 Task: Create a due date automation trigger when advanced on, on the monday before a card is due add dates starting in 1 working days at 11:00 AM.
Action: Mouse moved to (1252, 103)
Screenshot: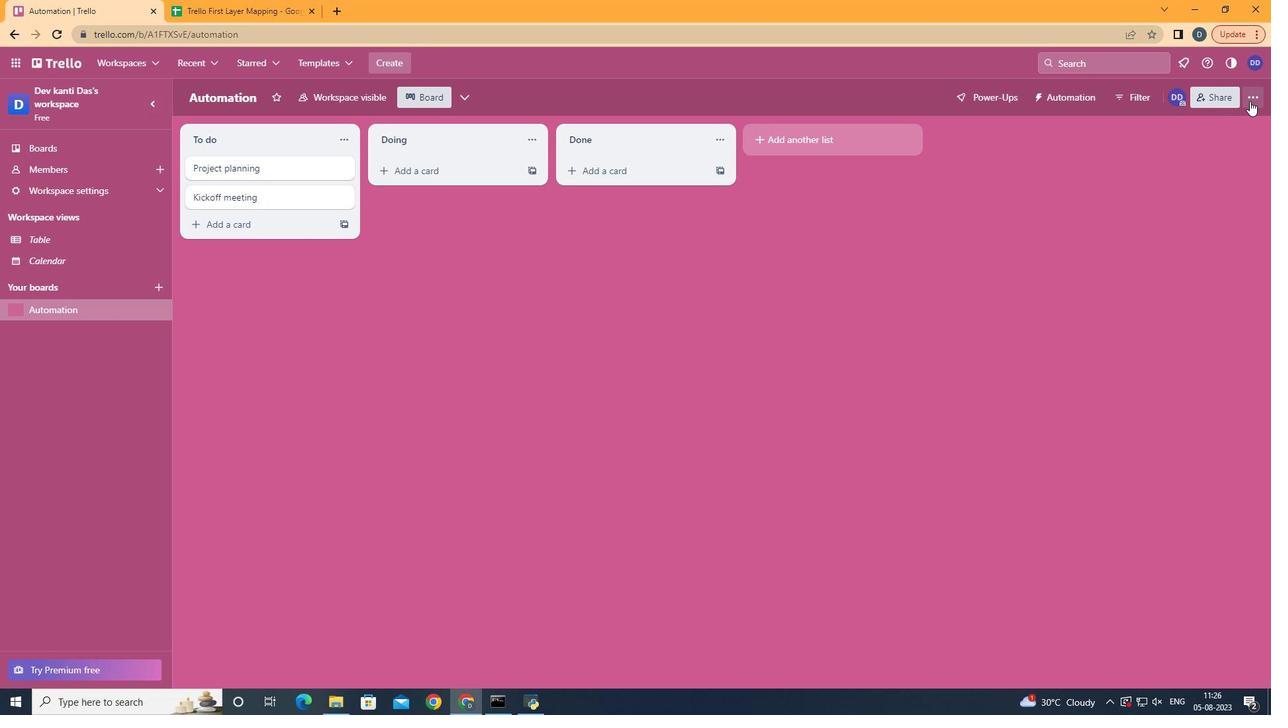 
Action: Mouse pressed left at (1252, 103)
Screenshot: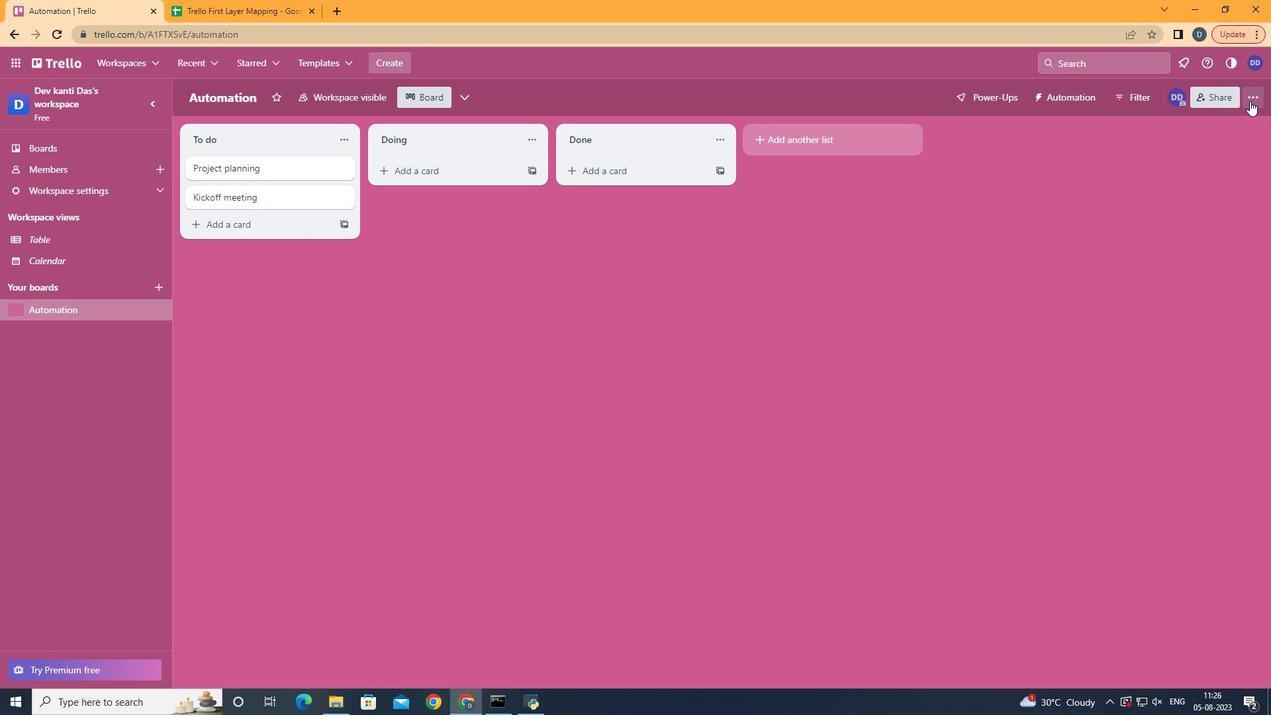 
Action: Mouse moved to (1124, 274)
Screenshot: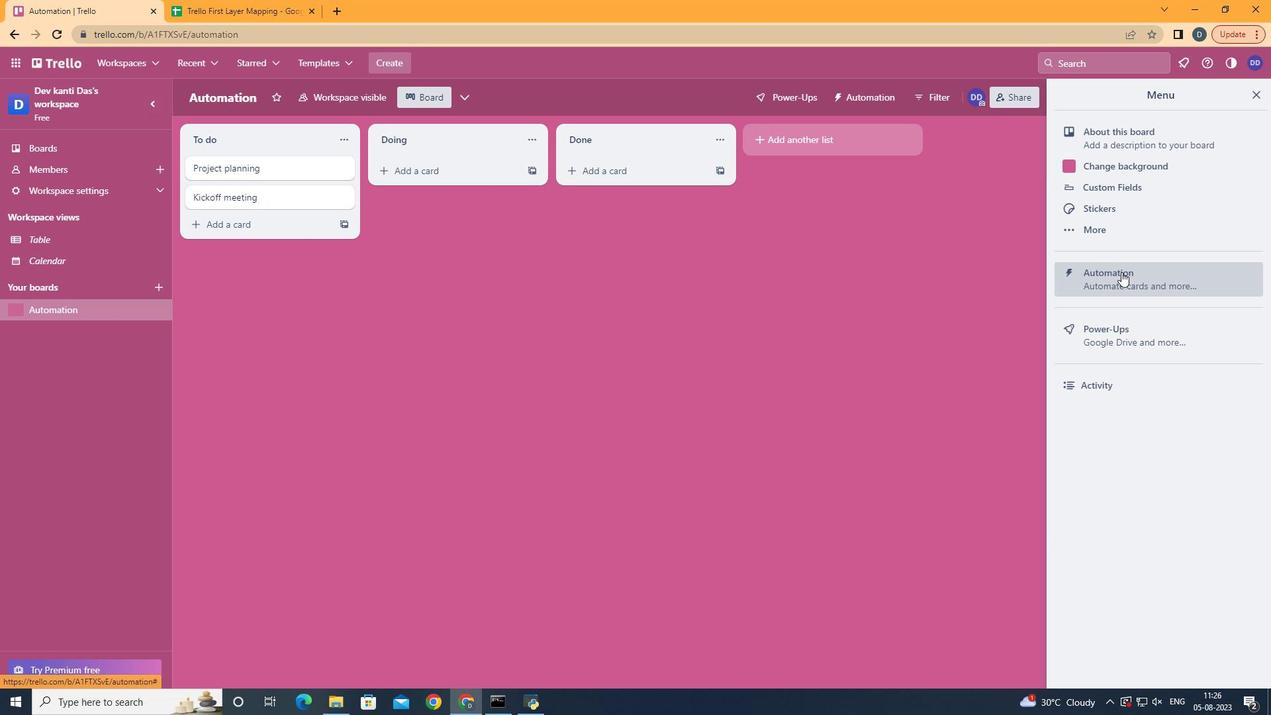 
Action: Mouse pressed left at (1124, 274)
Screenshot: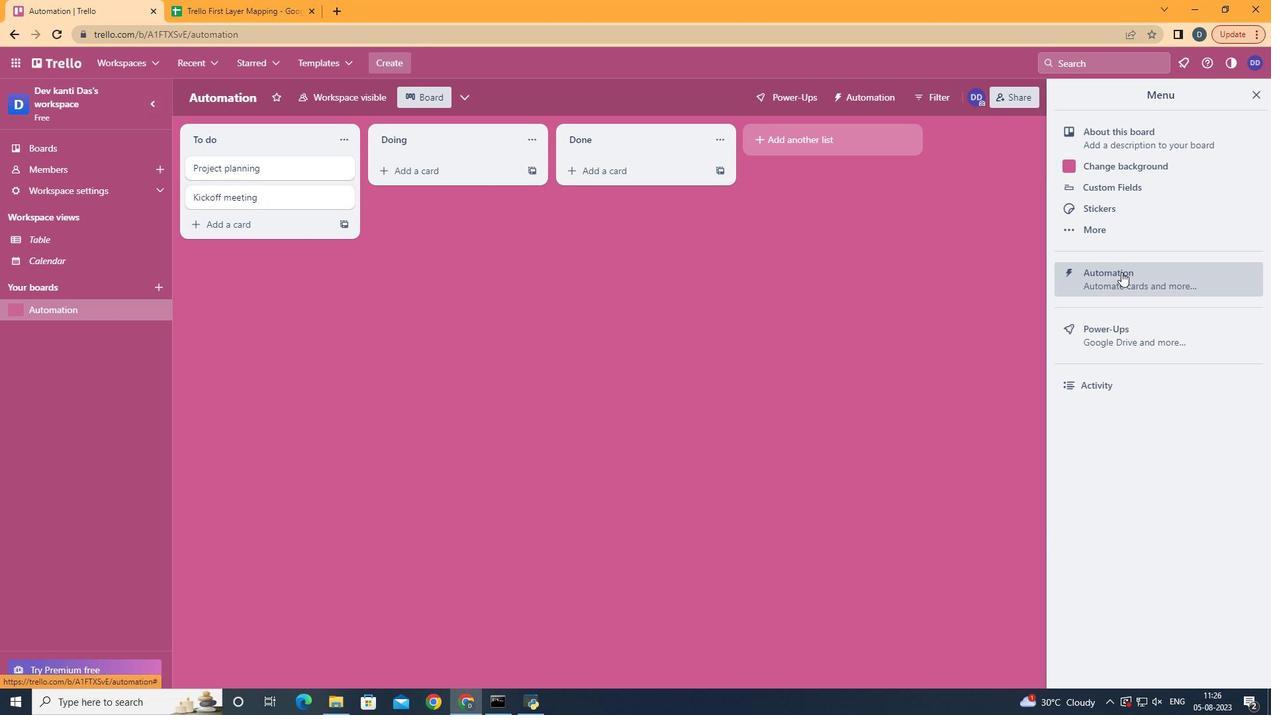 
Action: Mouse moved to (253, 260)
Screenshot: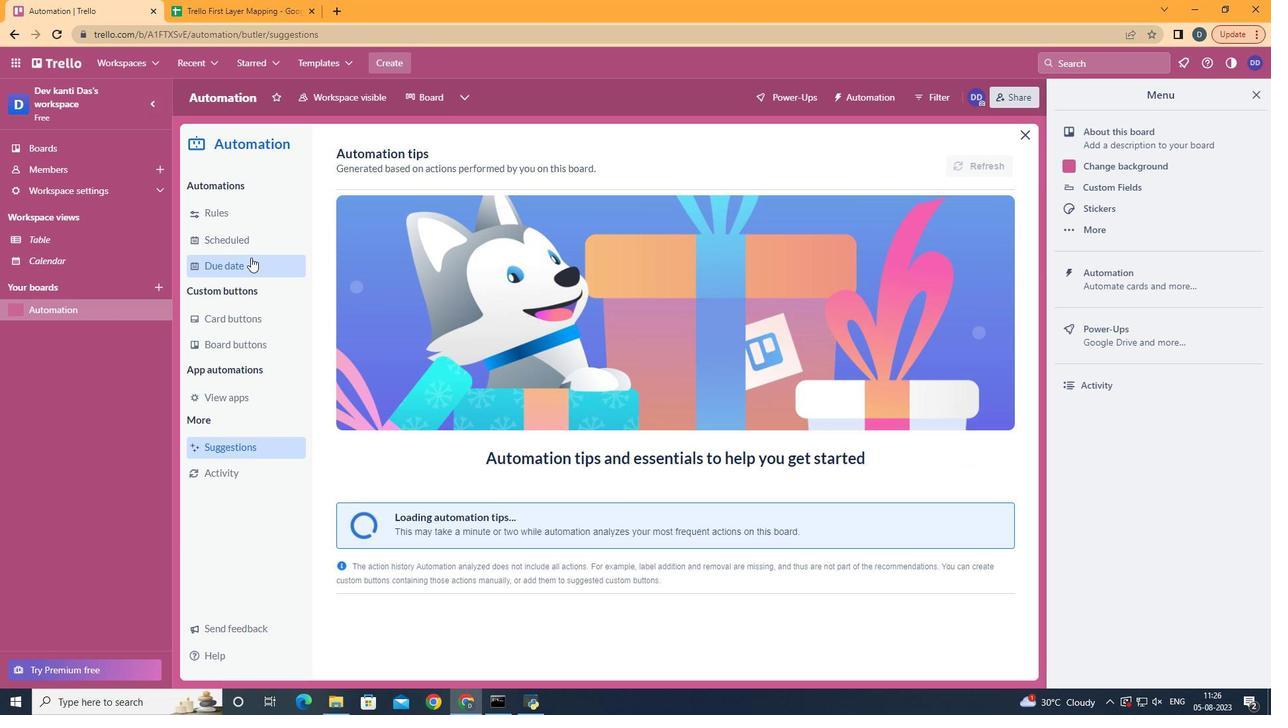 
Action: Mouse pressed left at (253, 260)
Screenshot: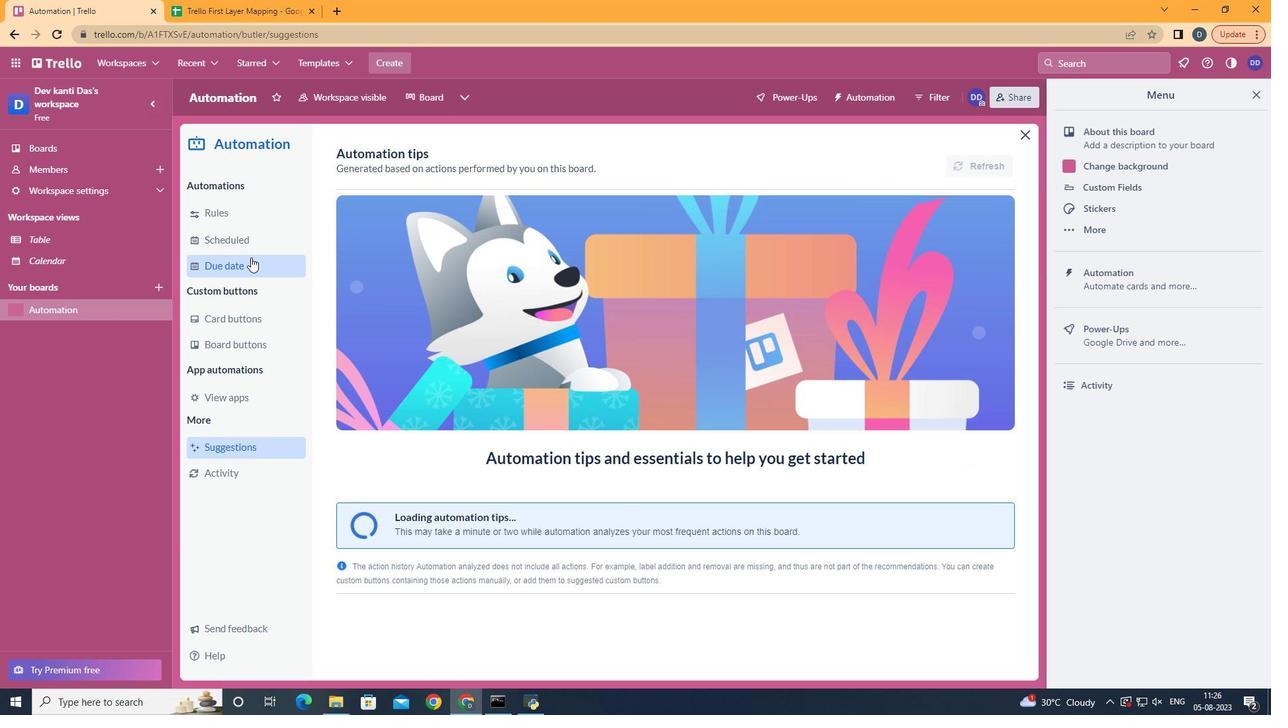 
Action: Mouse moved to (954, 154)
Screenshot: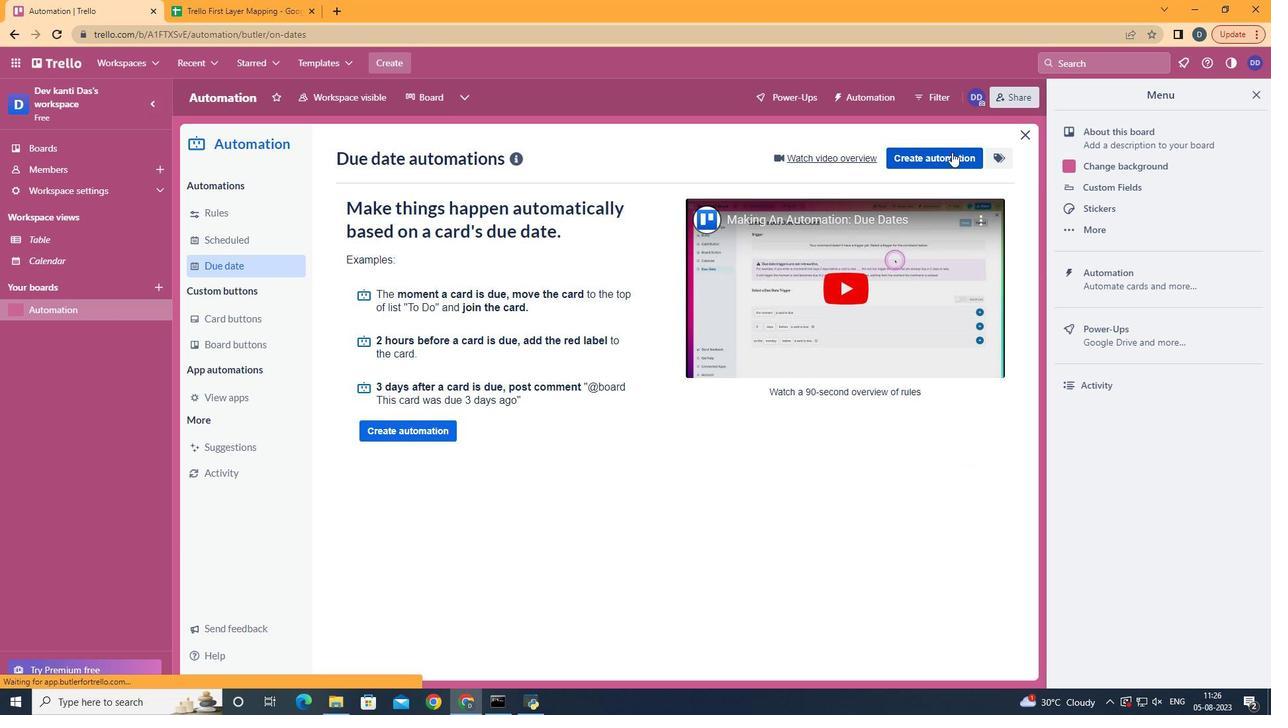 
Action: Mouse pressed left at (954, 154)
Screenshot: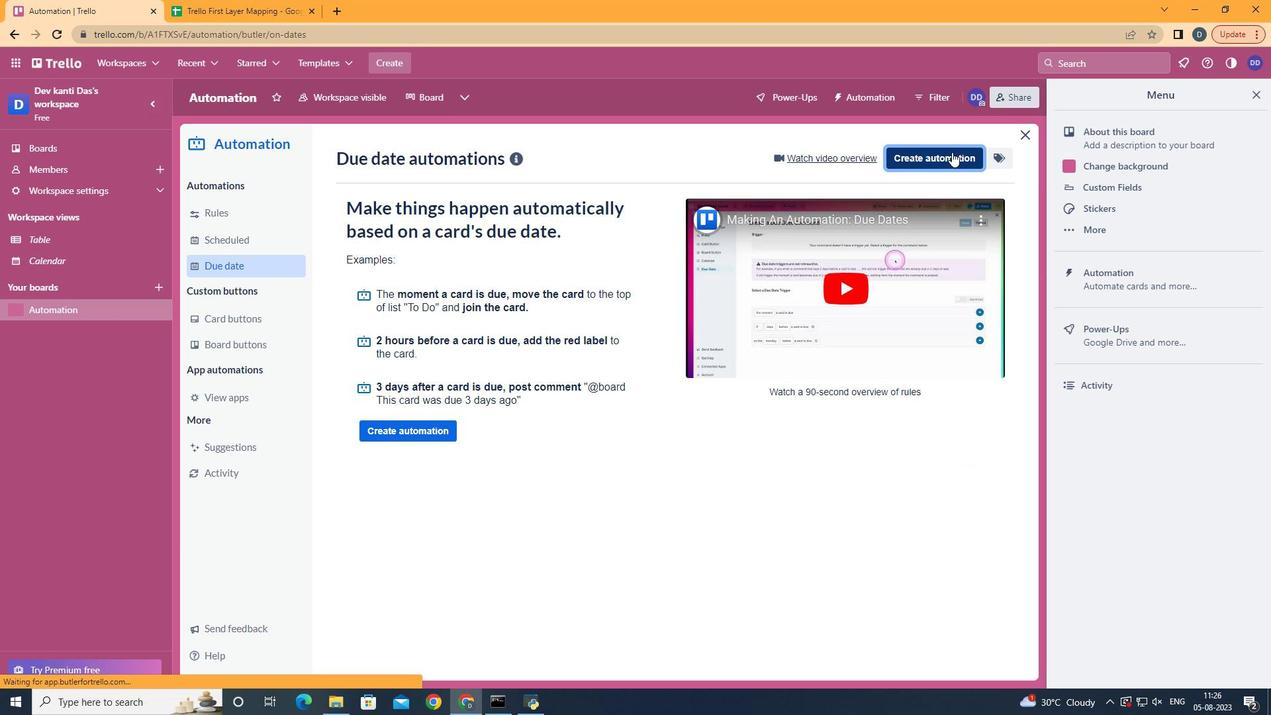 
Action: Mouse moved to (658, 287)
Screenshot: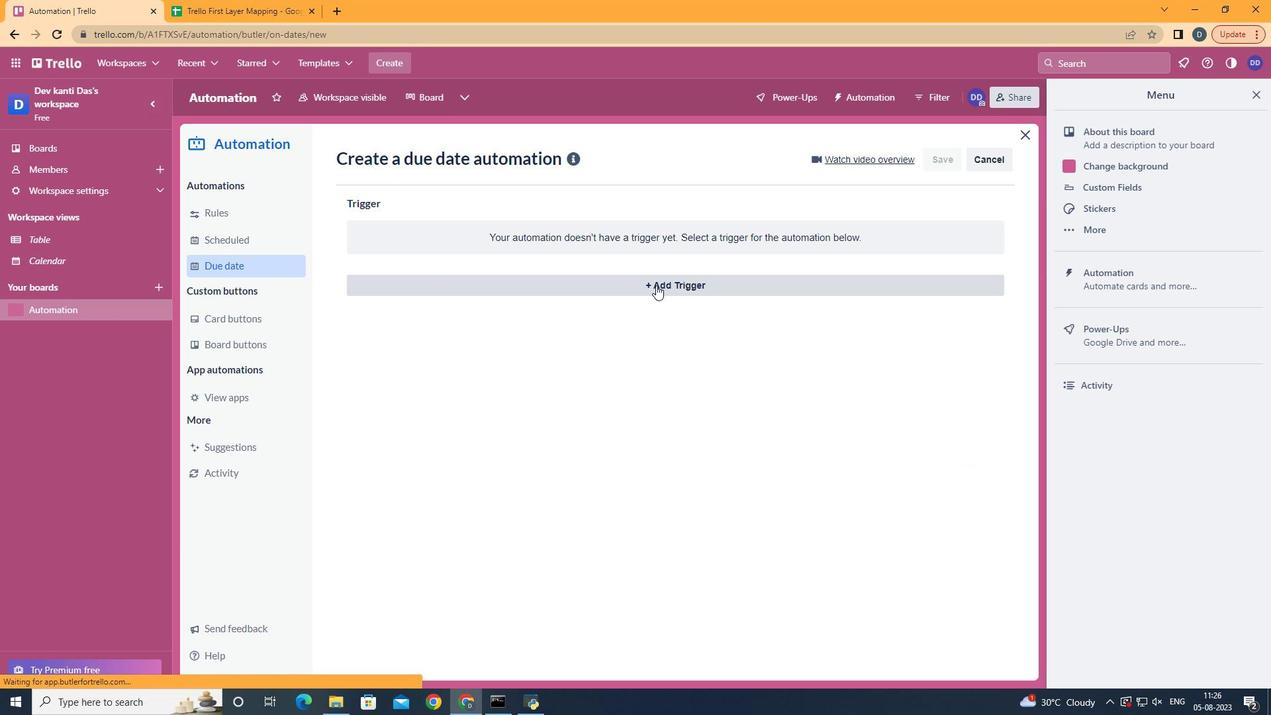 
Action: Mouse pressed left at (658, 287)
Screenshot: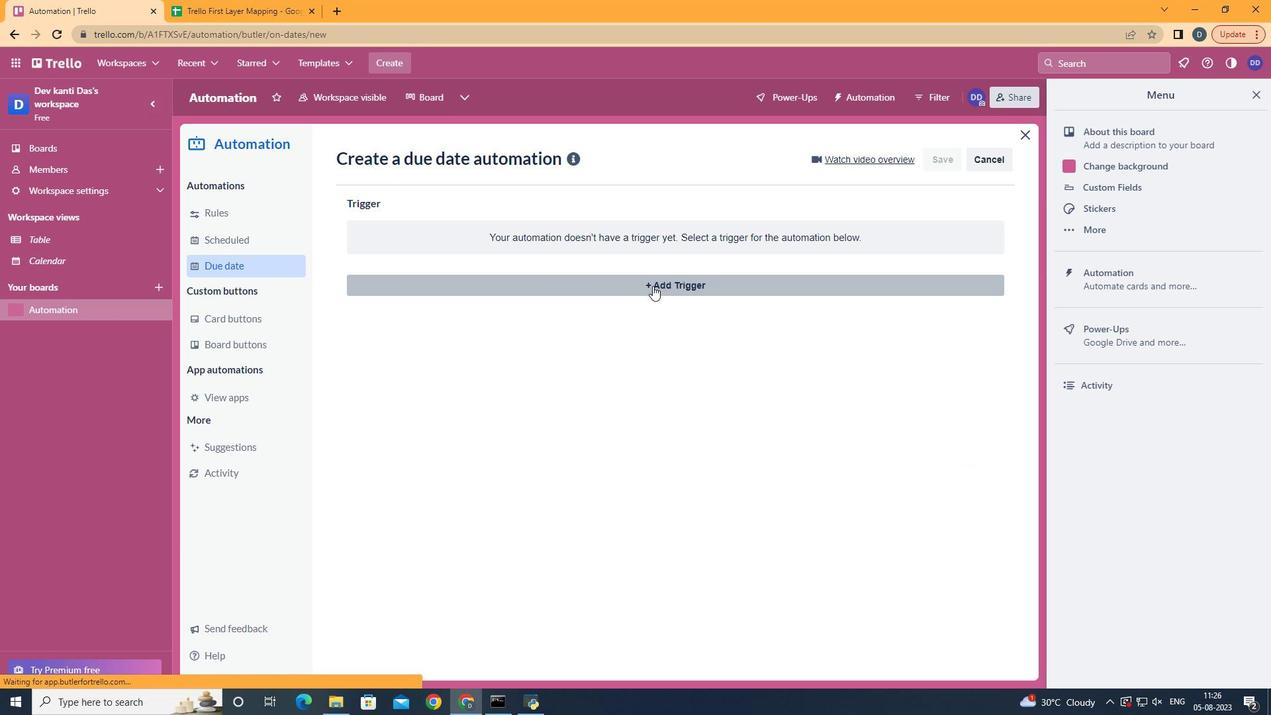 
Action: Mouse moved to (435, 345)
Screenshot: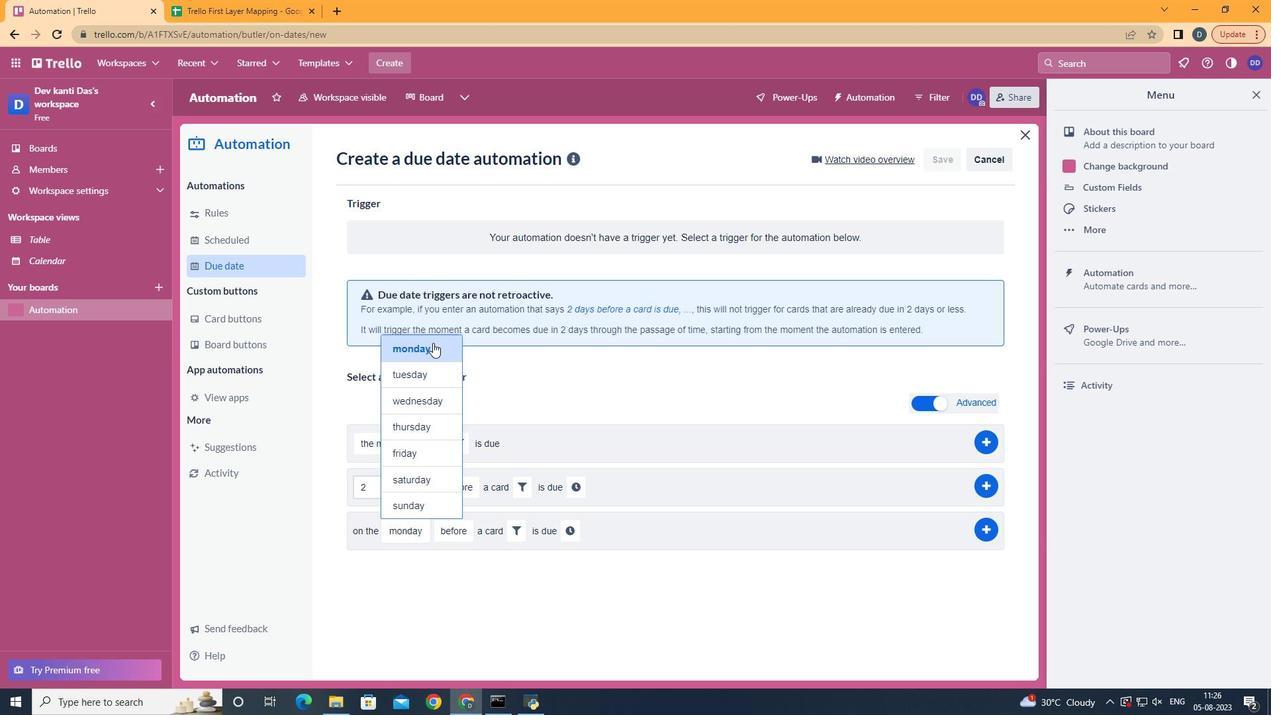 
Action: Mouse pressed left at (435, 345)
Screenshot: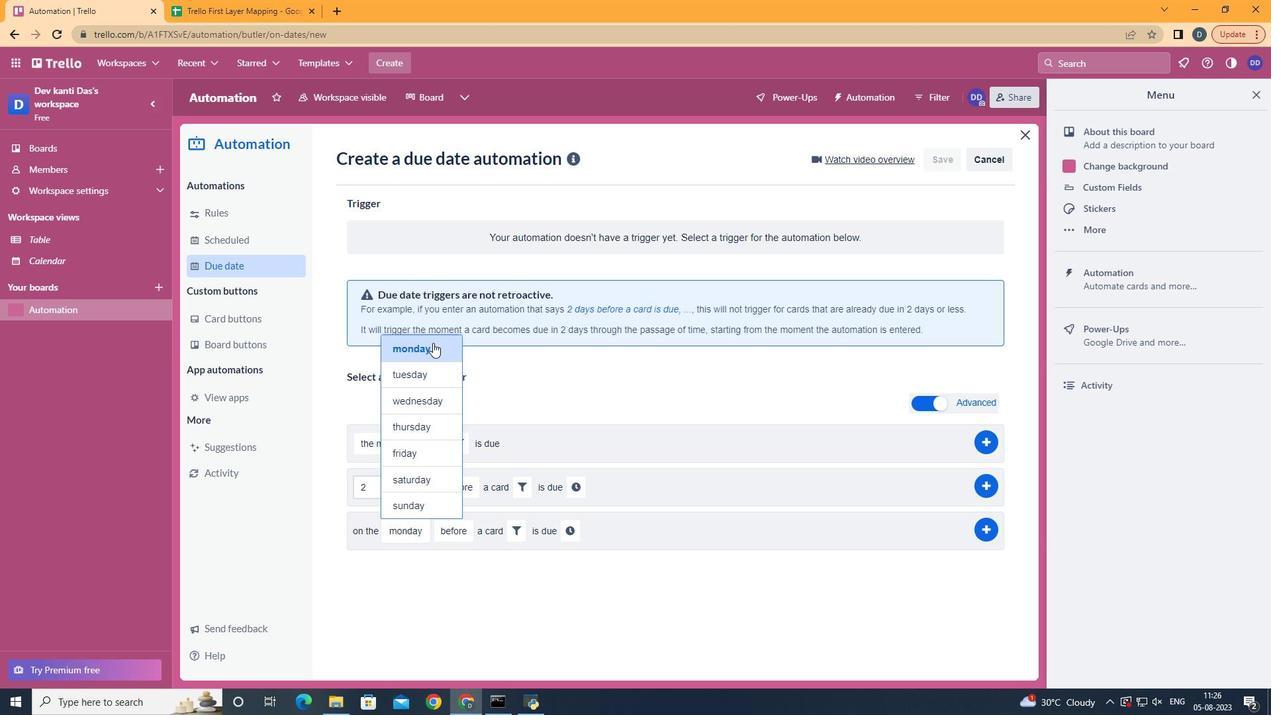 
Action: Mouse moved to (519, 538)
Screenshot: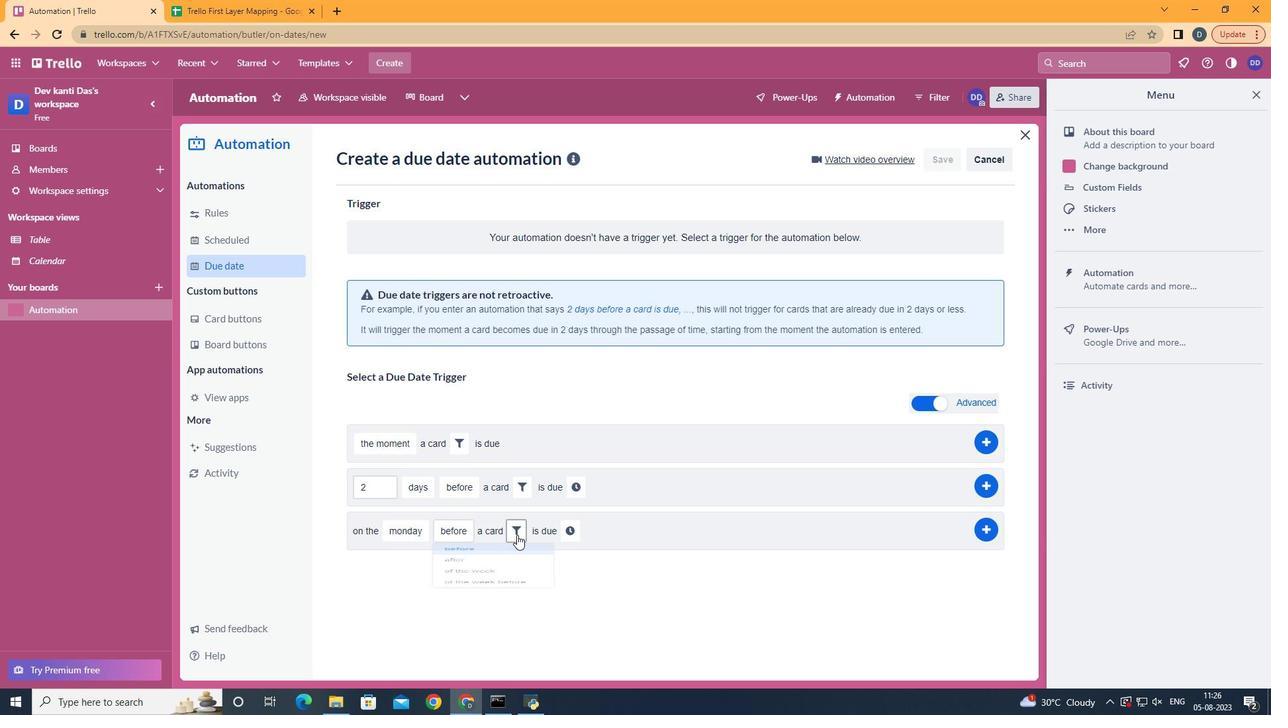 
Action: Mouse pressed left at (466, 556)
Screenshot: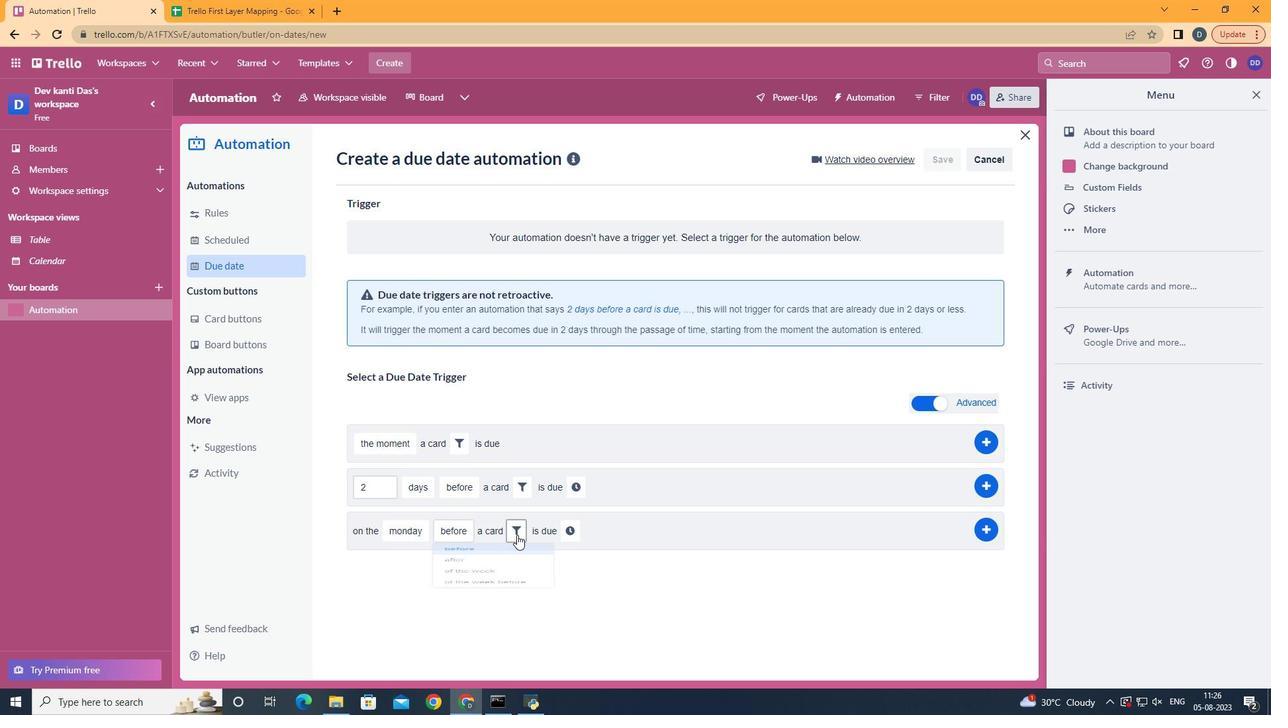 
Action: Mouse moved to (519, 537)
Screenshot: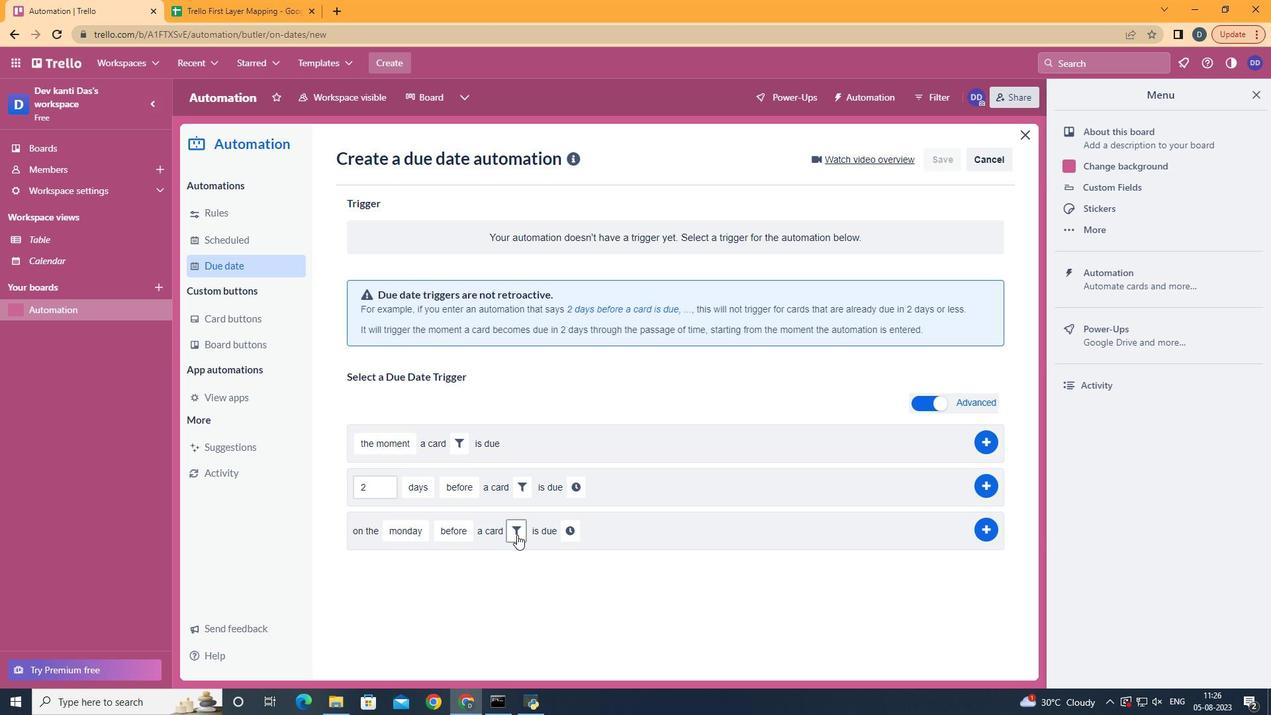 
Action: Mouse pressed left at (519, 537)
Screenshot: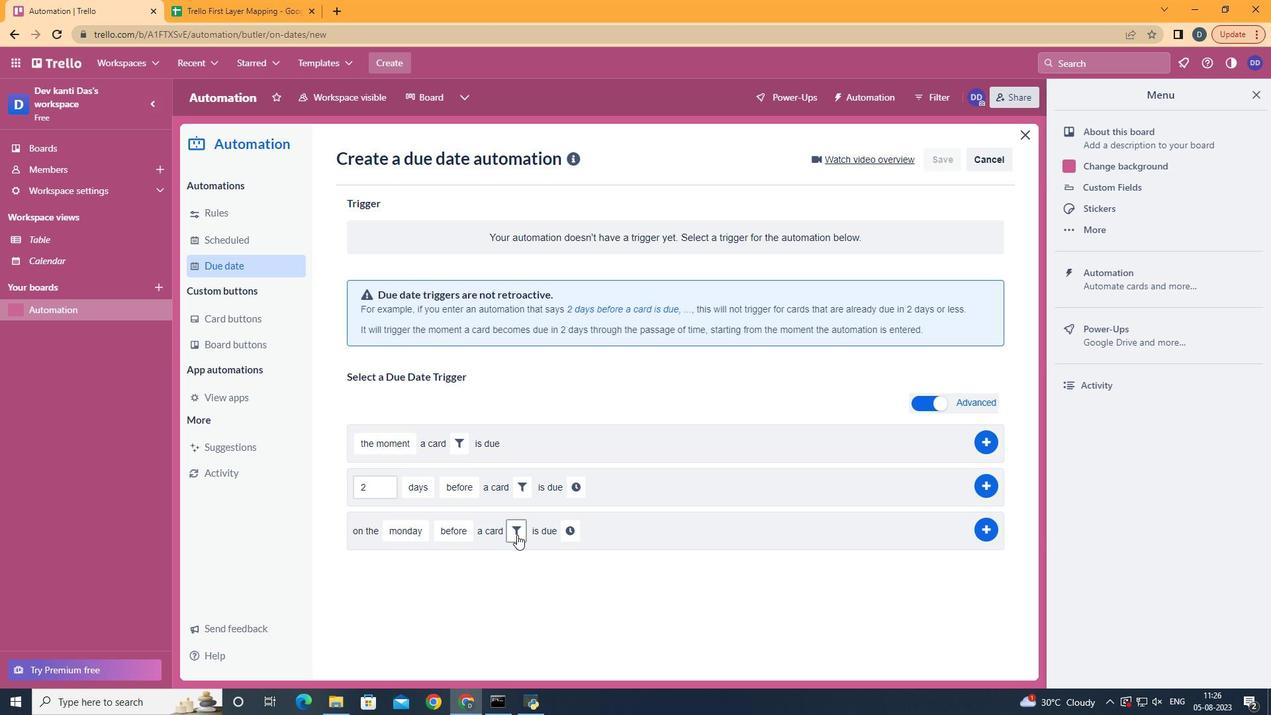 
Action: Mouse moved to (598, 572)
Screenshot: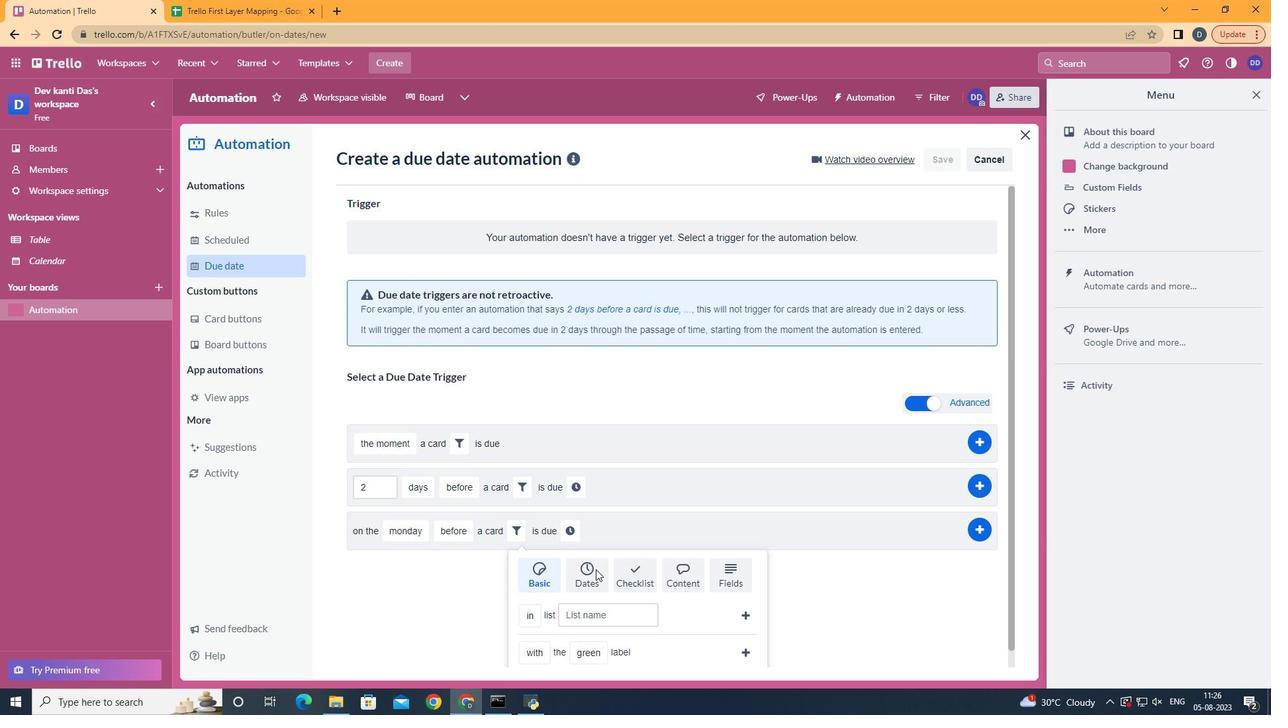 
Action: Mouse pressed left at (598, 572)
Screenshot: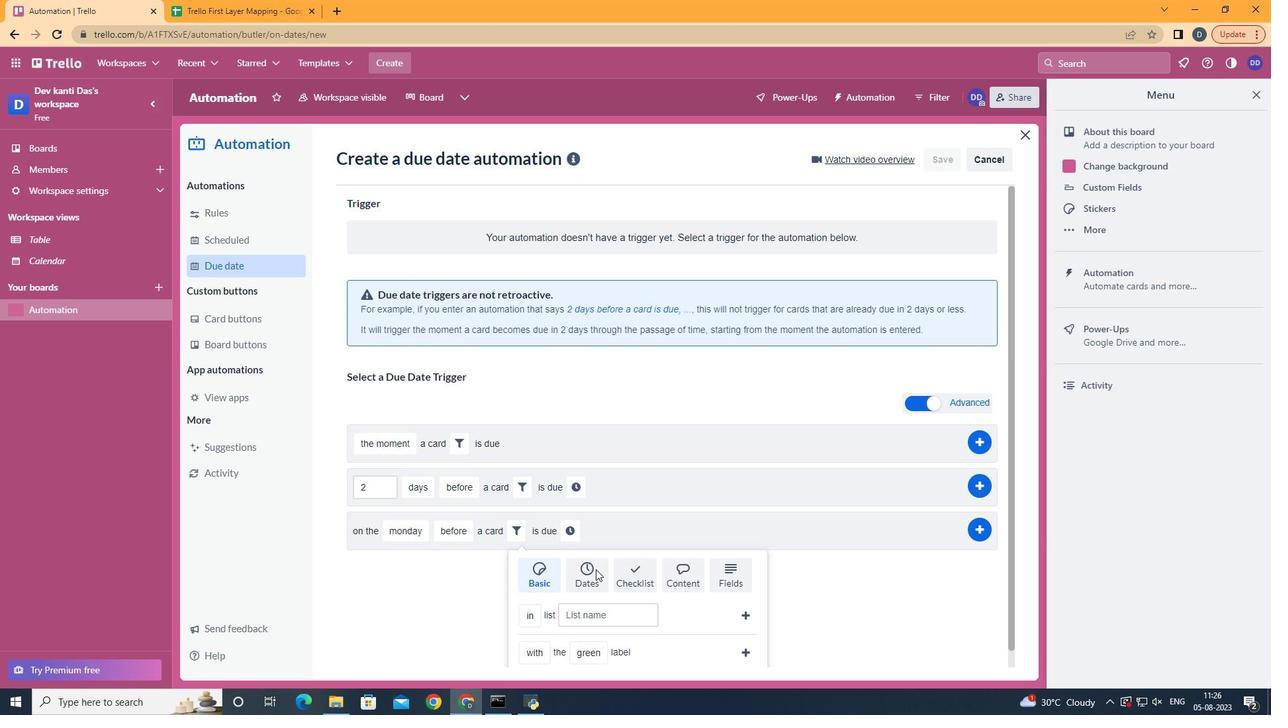 
Action: Mouse moved to (597, 572)
Screenshot: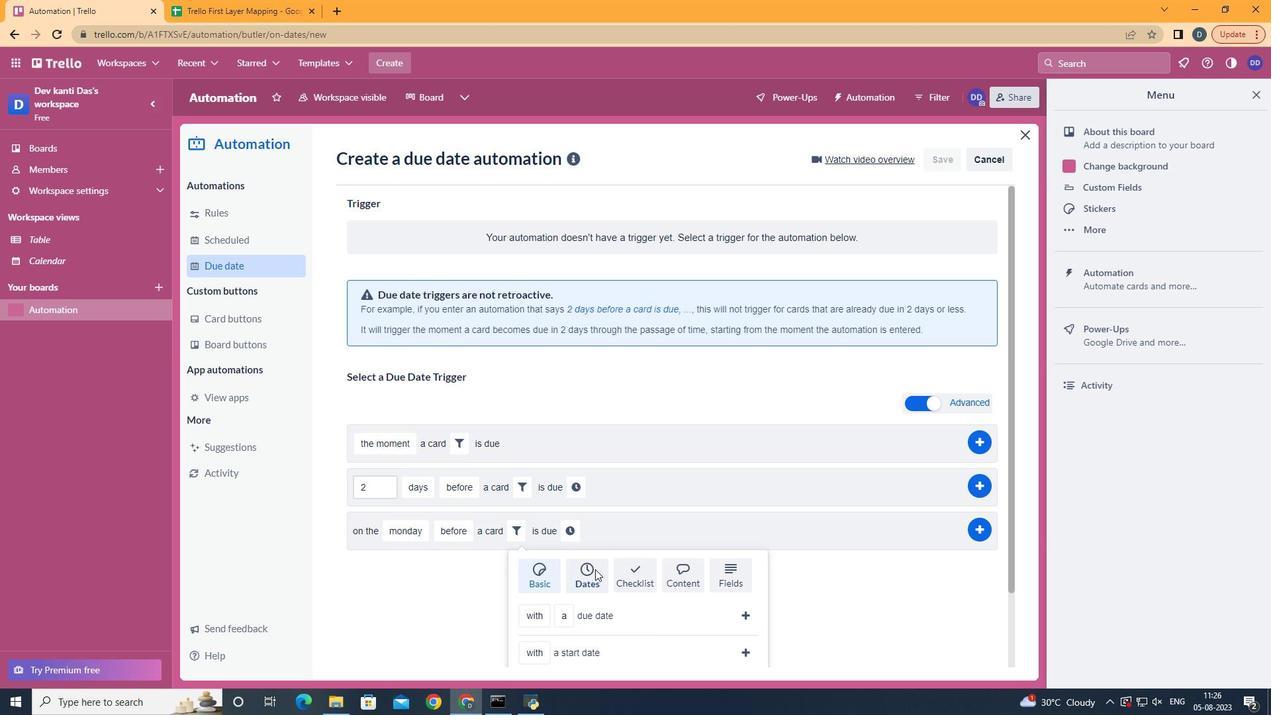 
Action: Mouse scrolled (597, 571) with delta (0, 0)
Screenshot: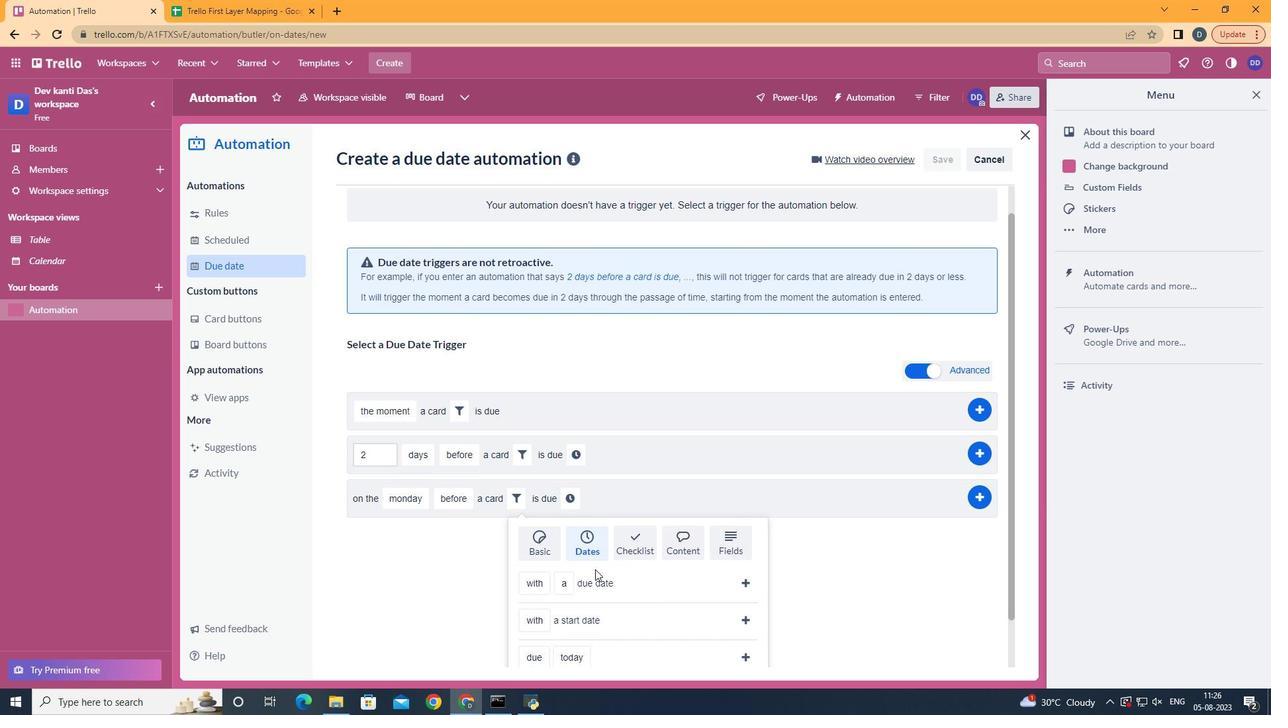 
Action: Mouse scrolled (597, 571) with delta (0, 0)
Screenshot: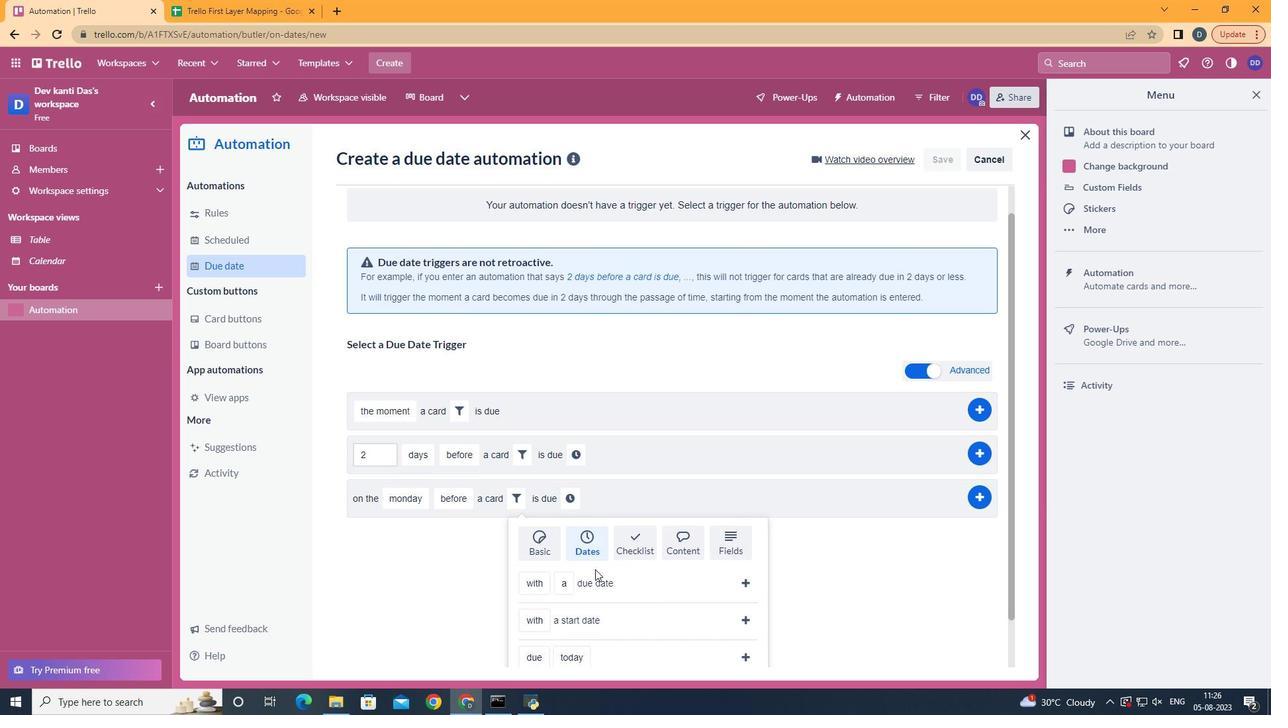 
Action: Mouse scrolled (597, 571) with delta (0, 0)
Screenshot: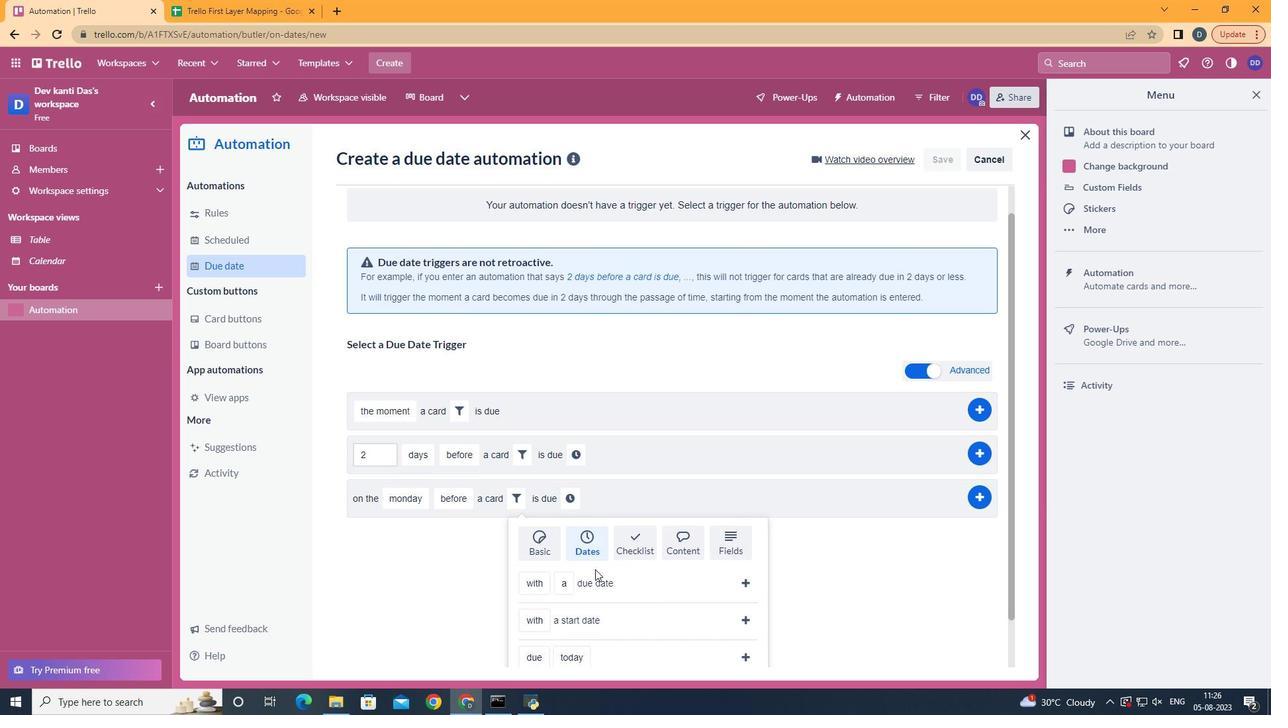 
Action: Mouse scrolled (597, 571) with delta (0, 0)
Screenshot: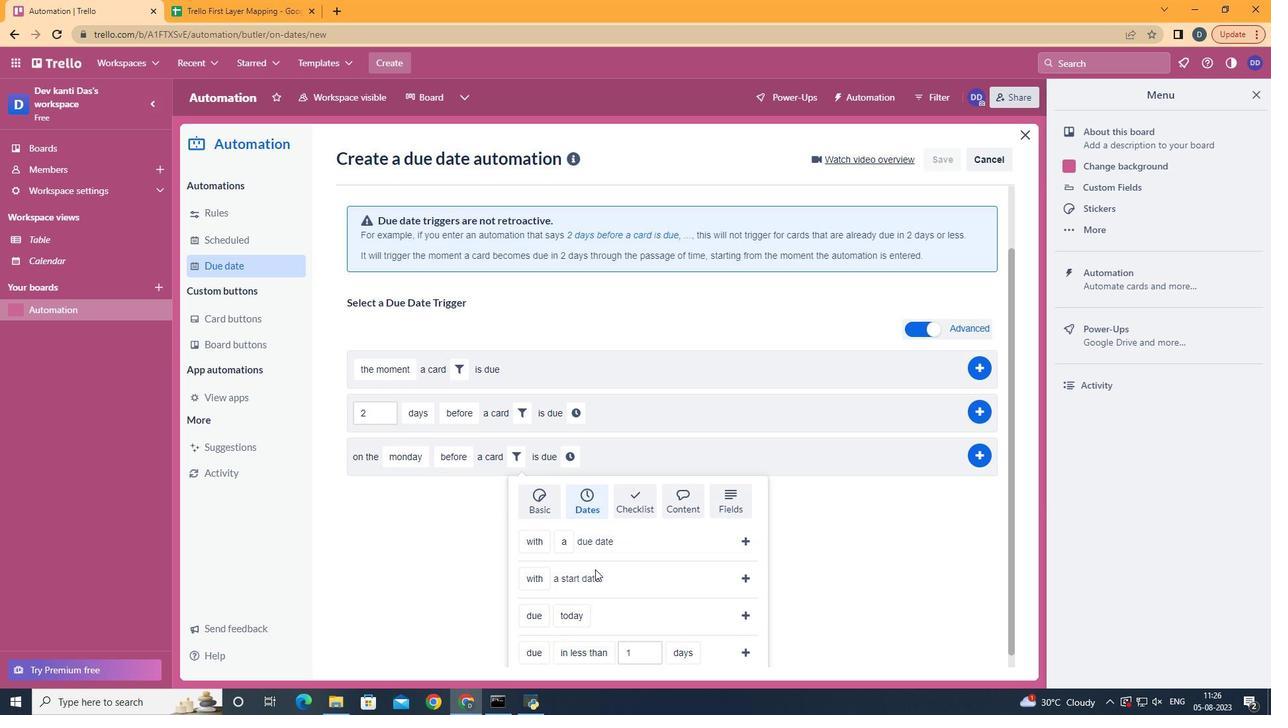 
Action: Mouse moved to (550, 617)
Screenshot: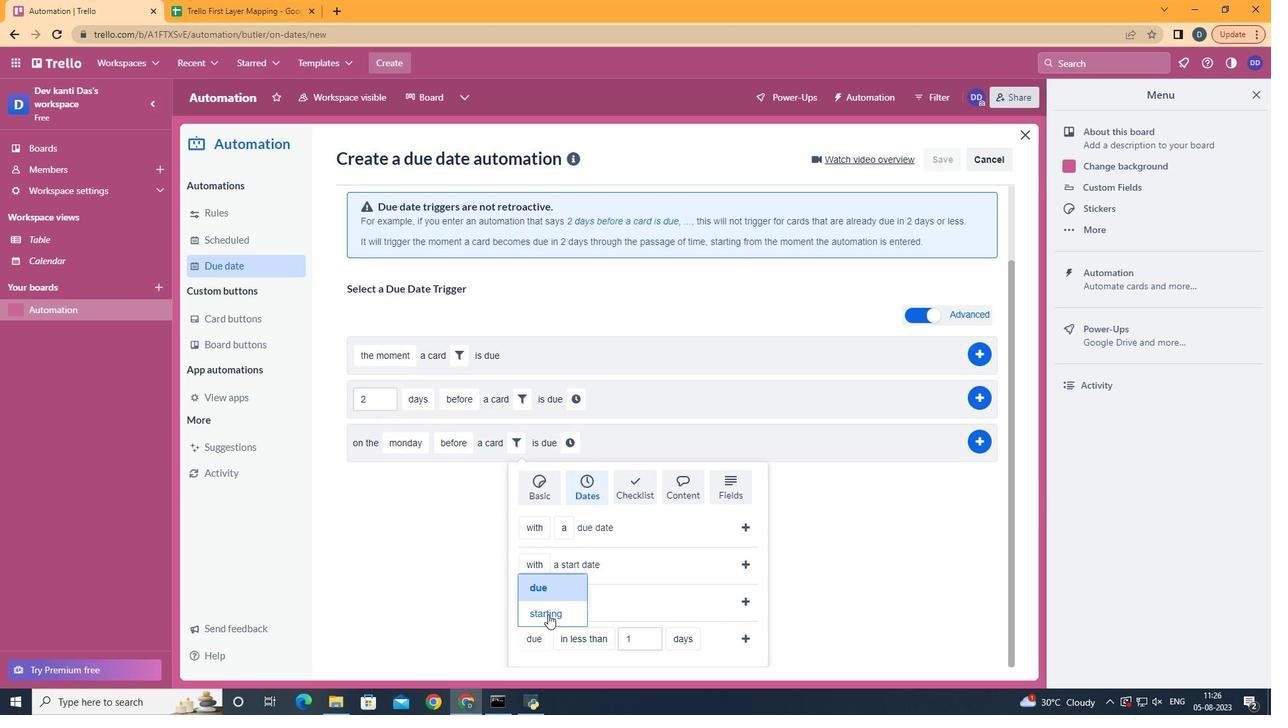 
Action: Mouse pressed left at (550, 617)
Screenshot: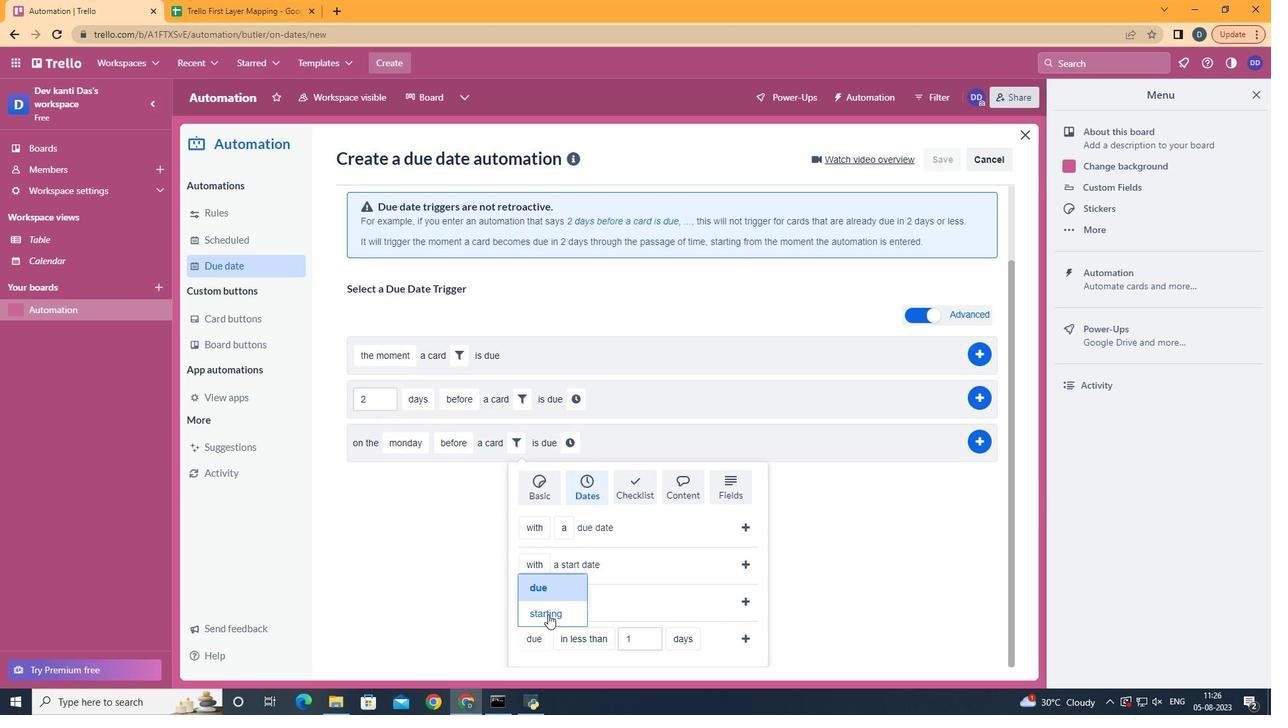 
Action: Mouse moved to (621, 592)
Screenshot: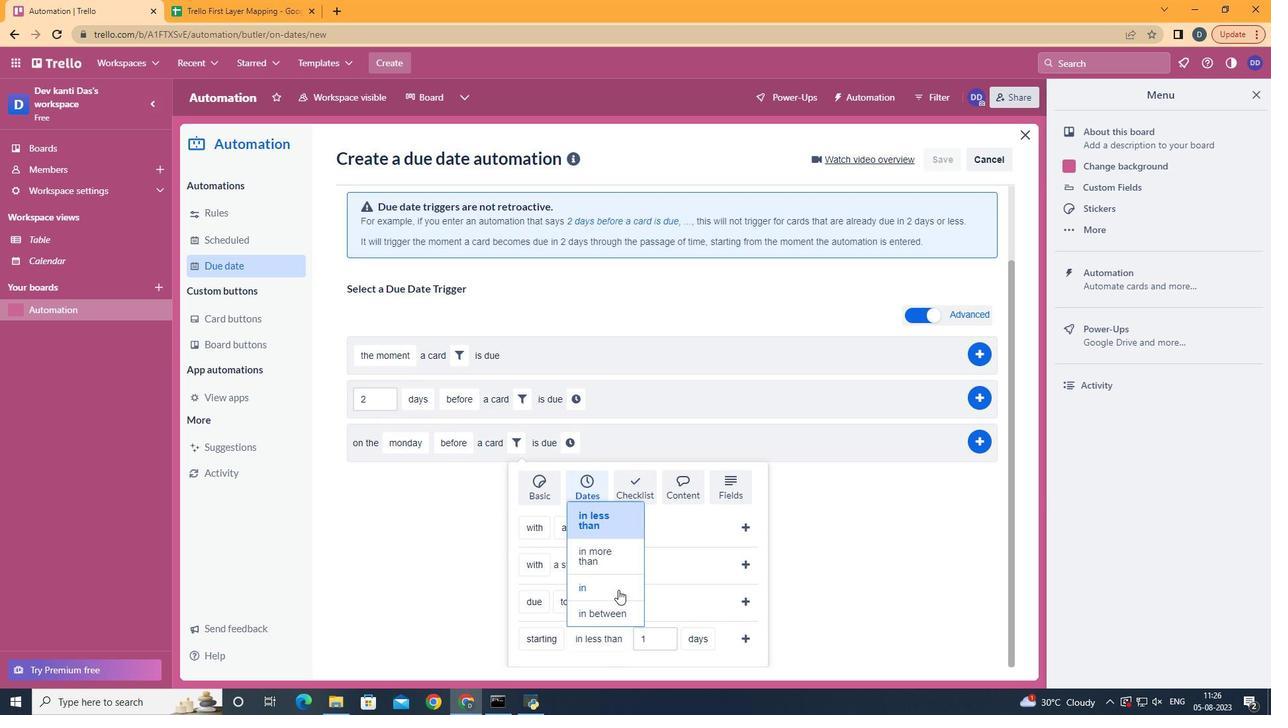 
Action: Mouse pressed left at (621, 592)
Screenshot: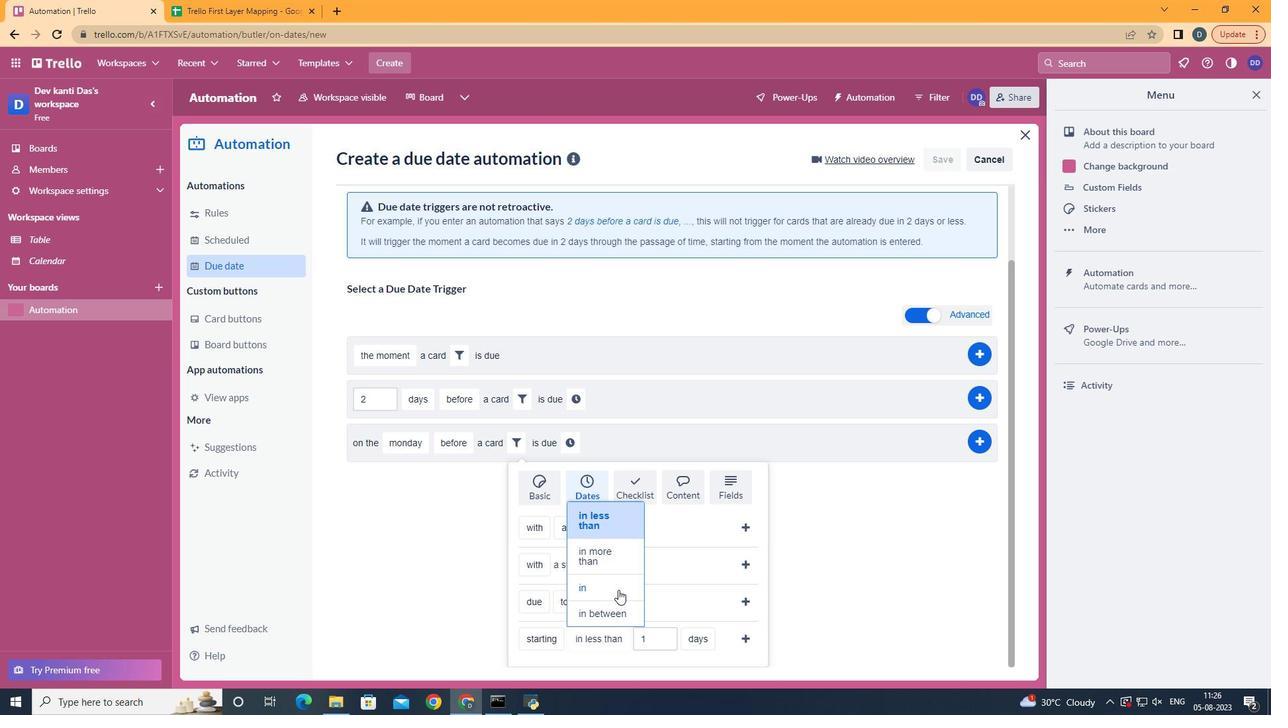 
Action: Mouse moved to (680, 621)
Screenshot: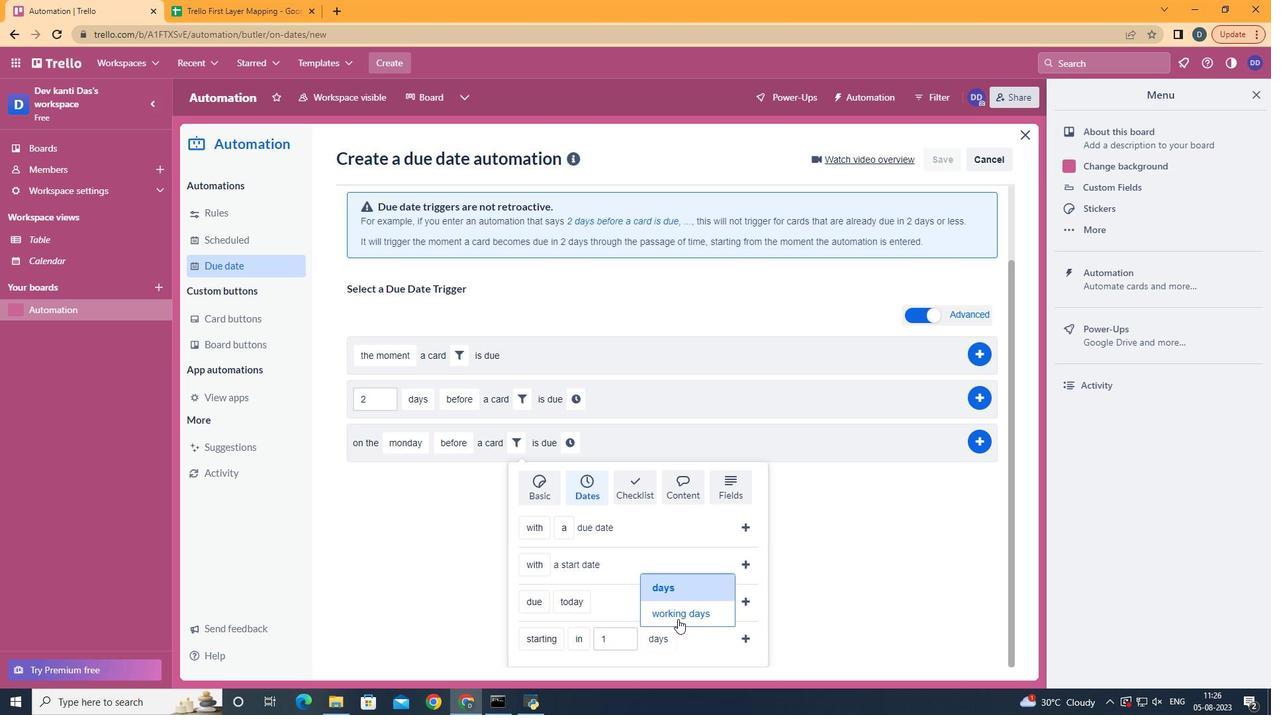 
Action: Mouse pressed left at (680, 621)
Screenshot: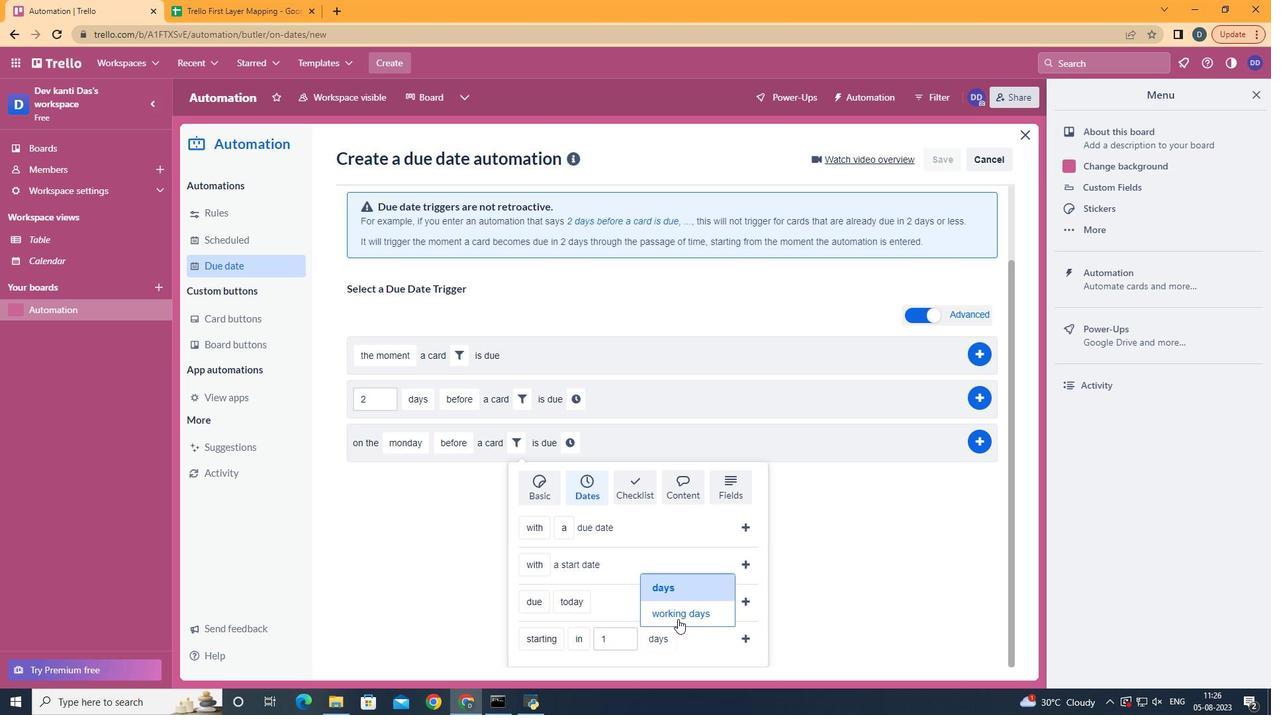 
Action: Mouse moved to (756, 645)
Screenshot: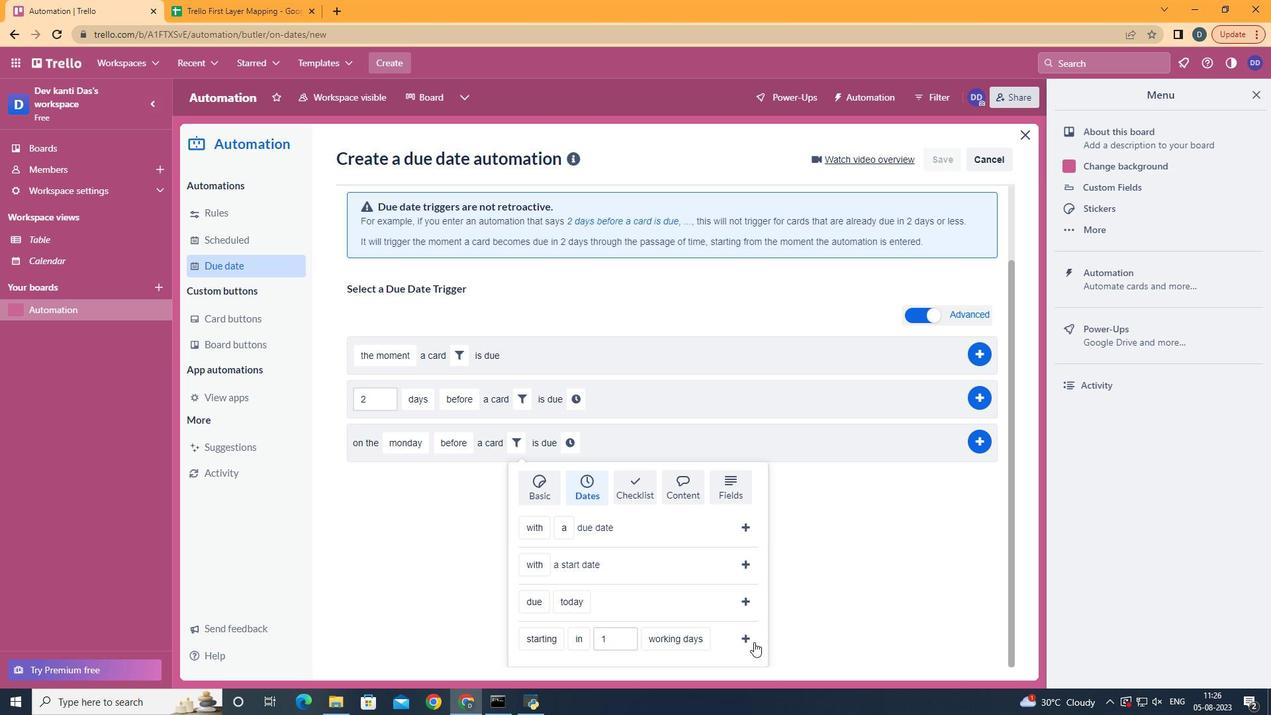 
Action: Mouse pressed left at (756, 645)
Screenshot: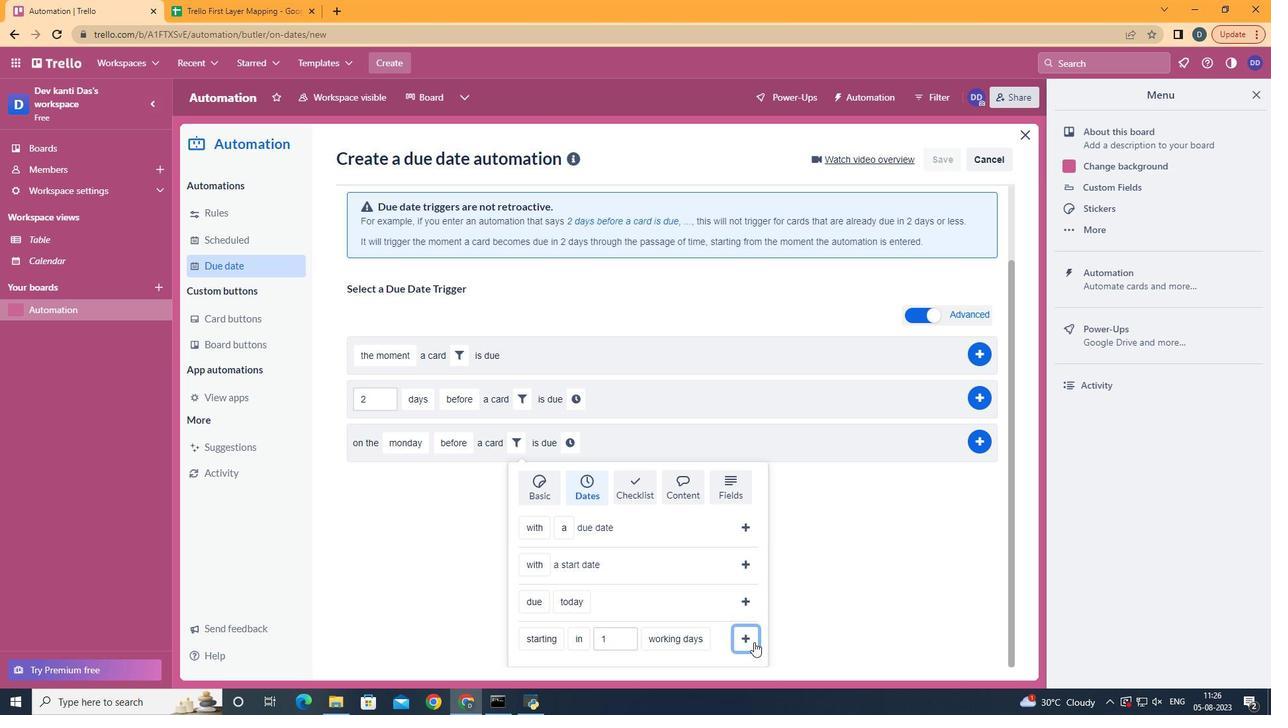 
Action: Mouse moved to (719, 535)
Screenshot: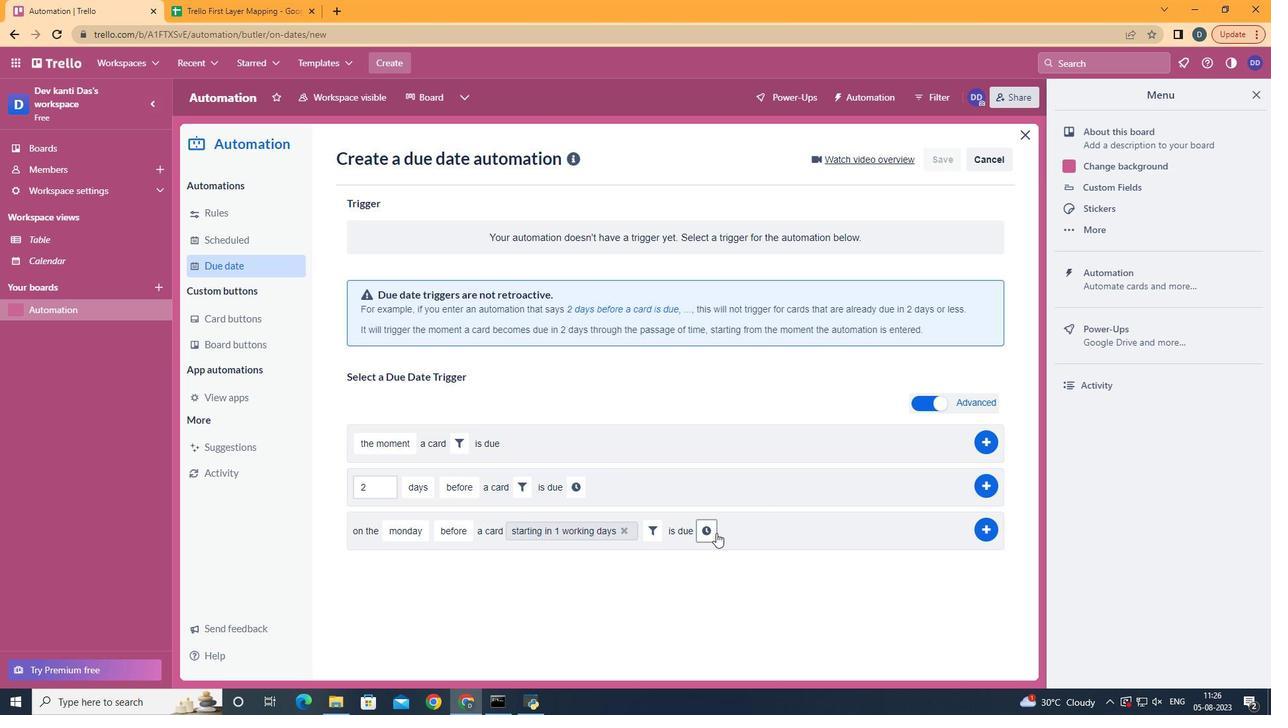 
Action: Mouse pressed left at (719, 535)
Screenshot: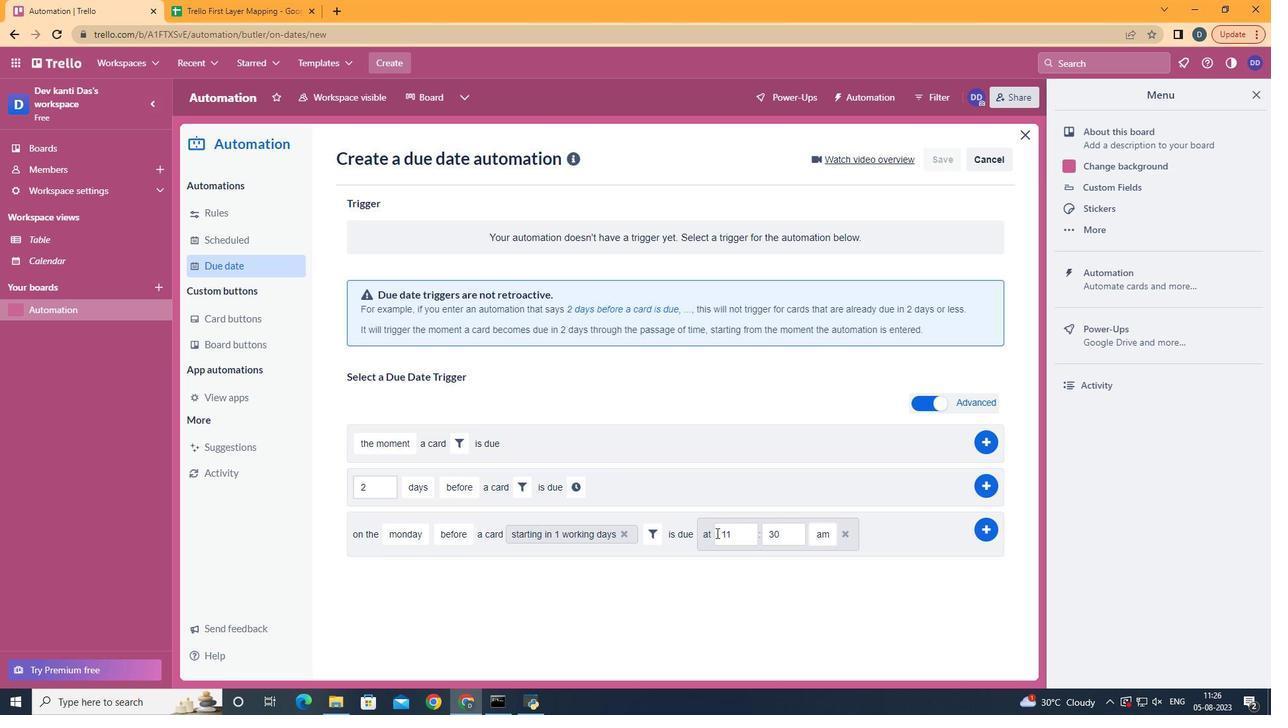 
Action: Mouse moved to (784, 535)
Screenshot: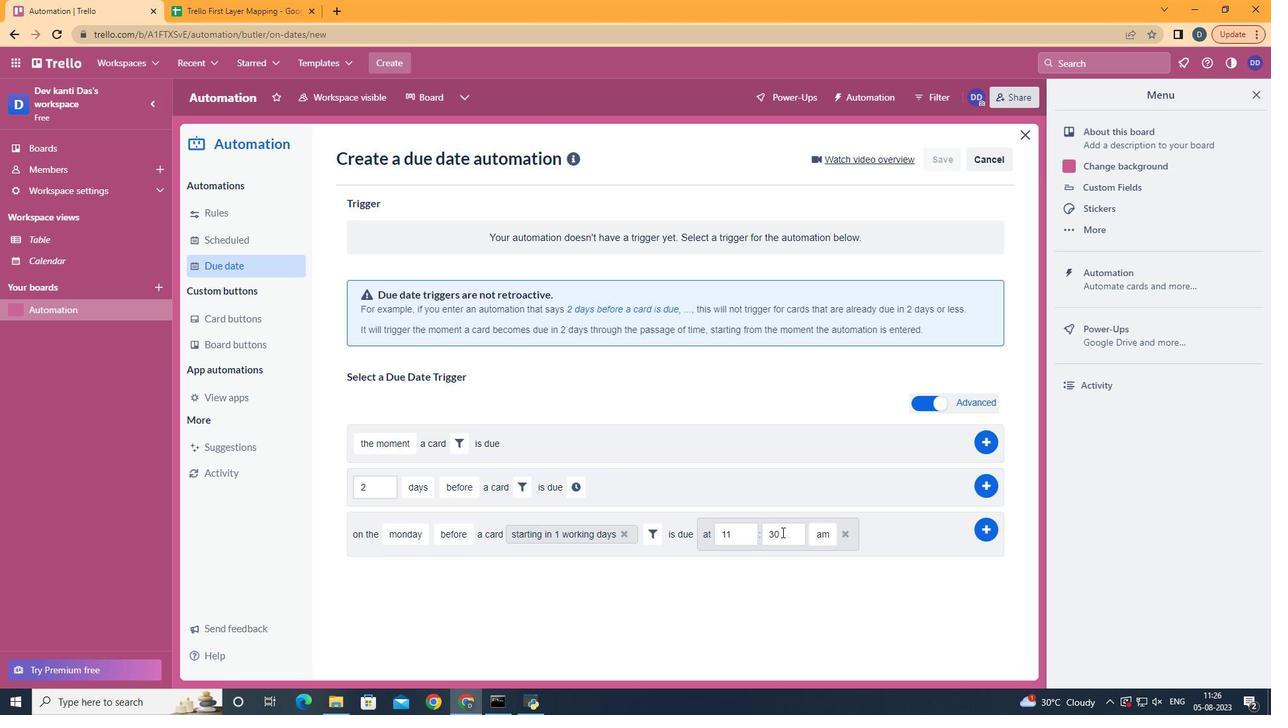 
Action: Mouse pressed left at (784, 535)
Screenshot: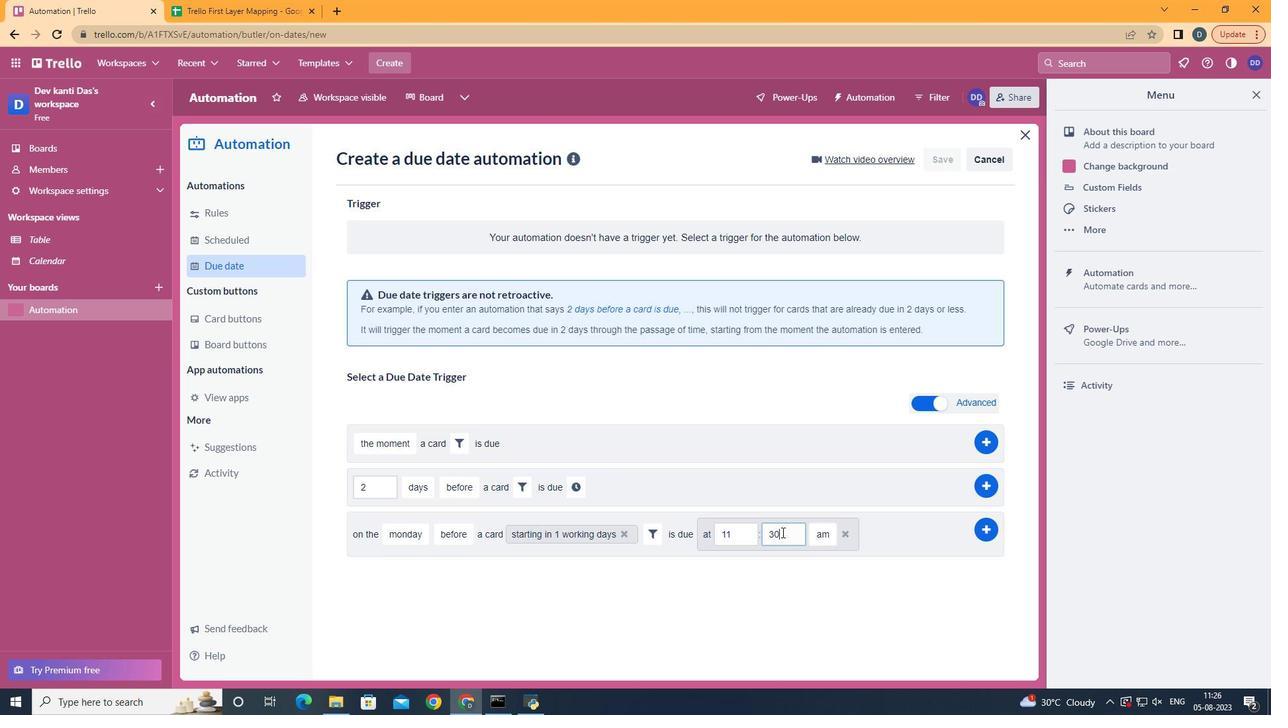 
Action: Mouse moved to (784, 535)
Screenshot: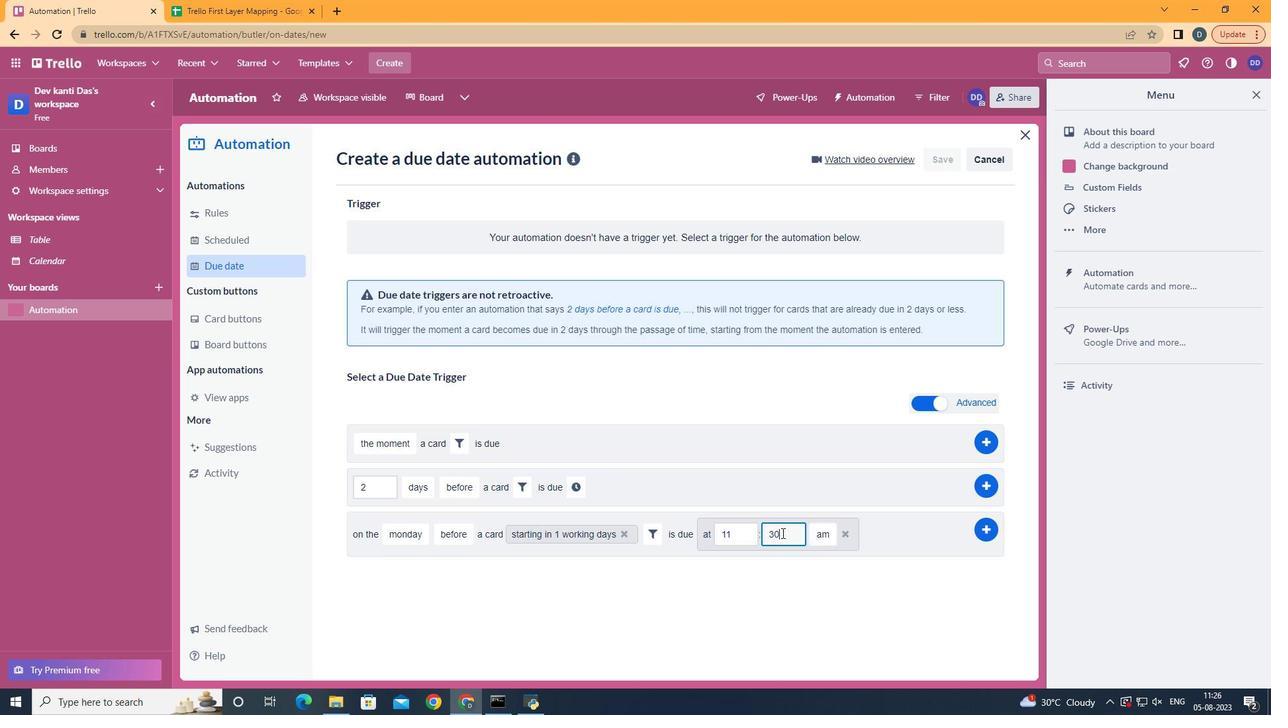 
Action: Key pressed <Key.backspace><Key.backspace>00
Screenshot: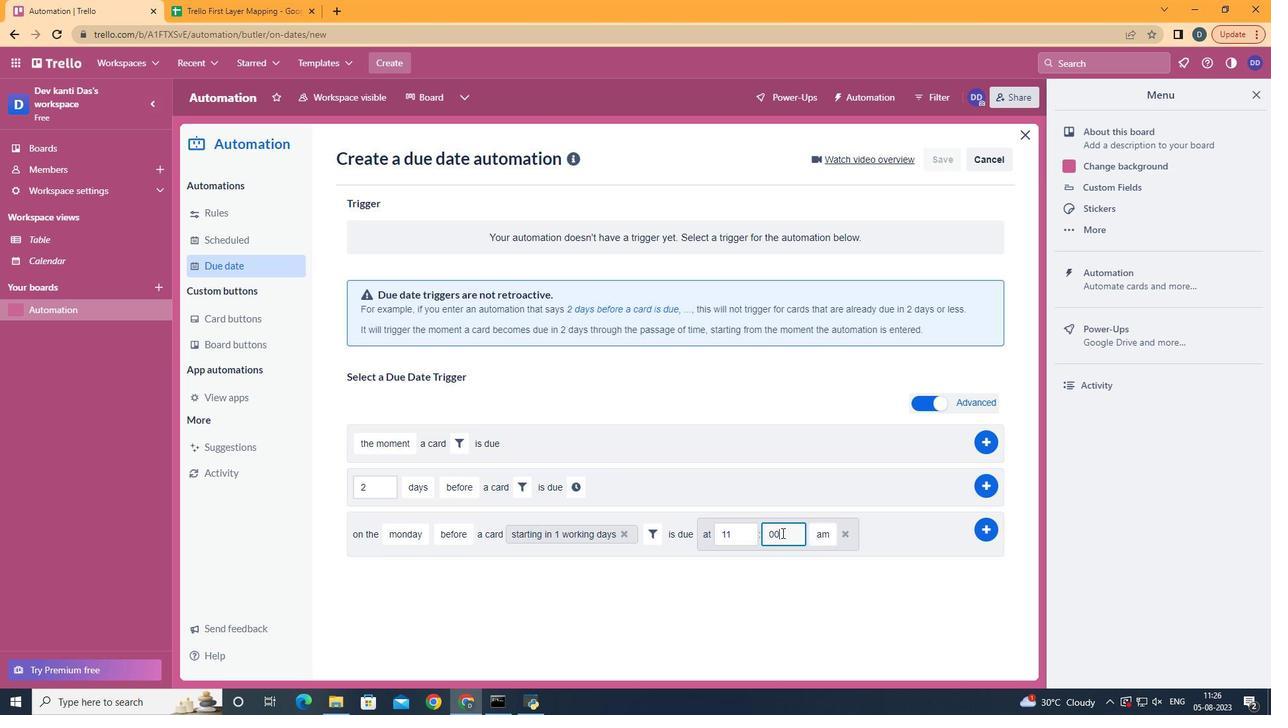 
Action: Mouse moved to (977, 533)
Screenshot: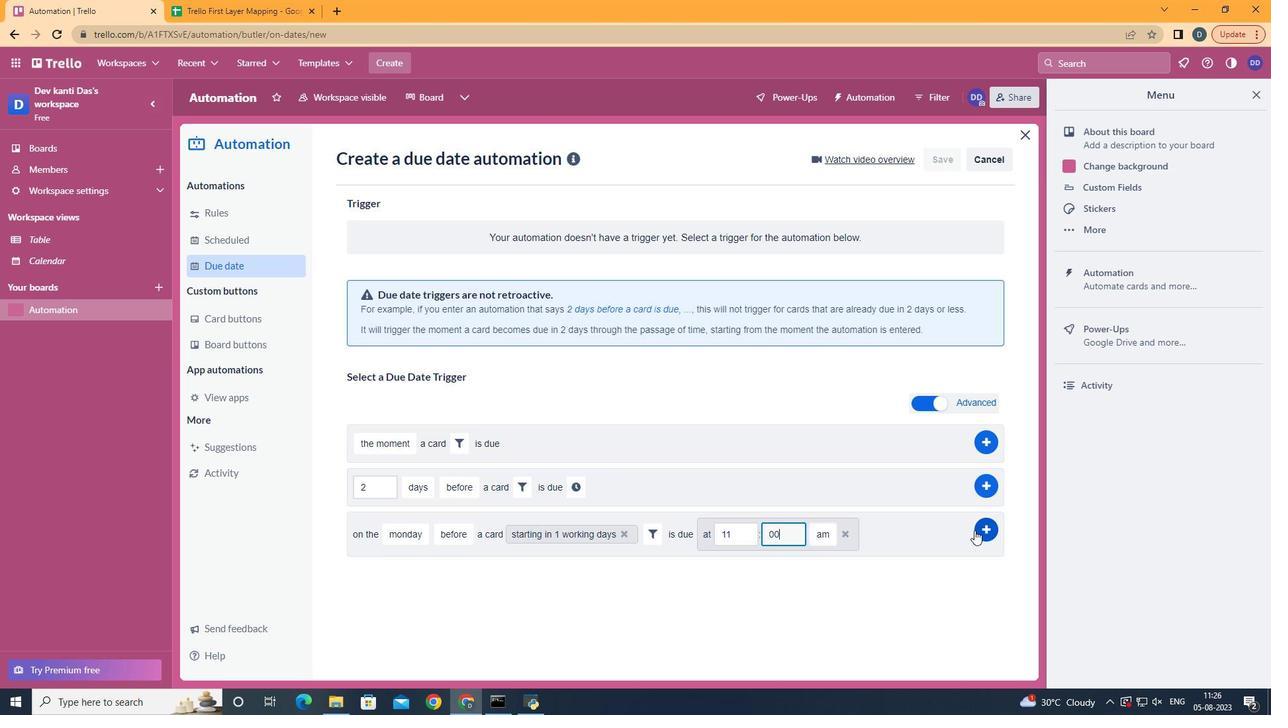 
Action: Mouse pressed left at (977, 533)
Screenshot: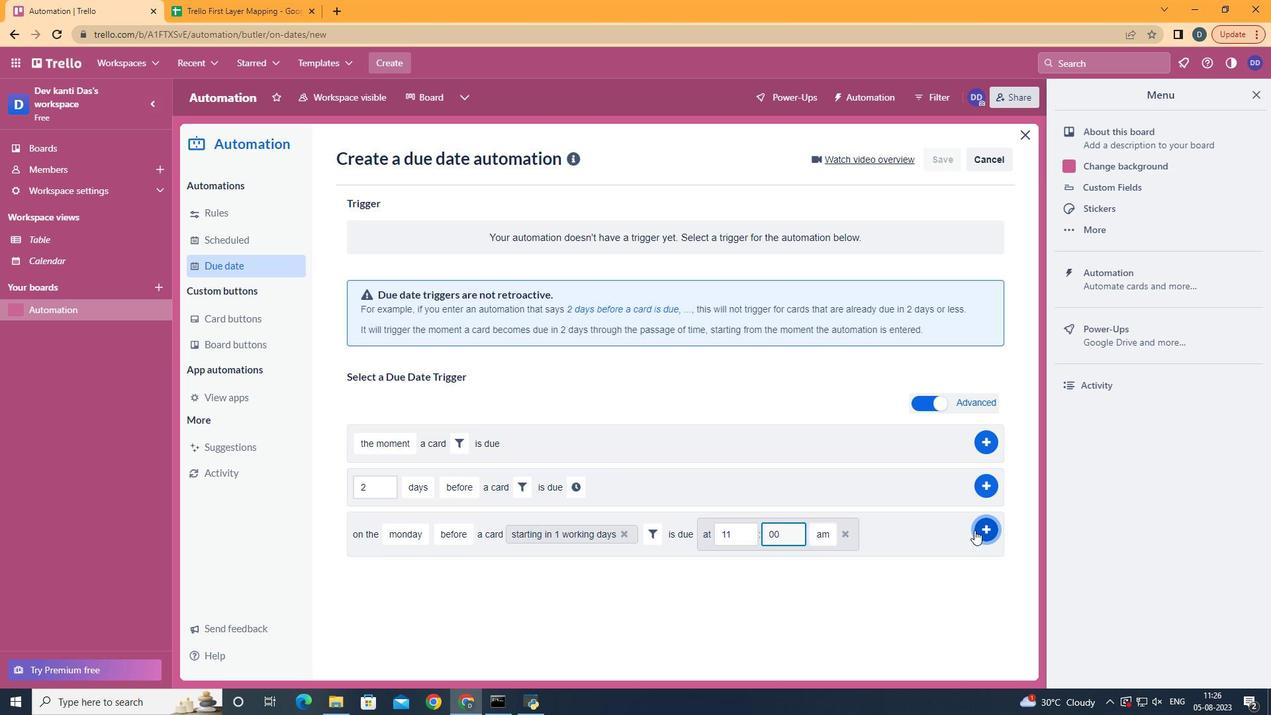 
Action: Mouse moved to (697, 251)
Screenshot: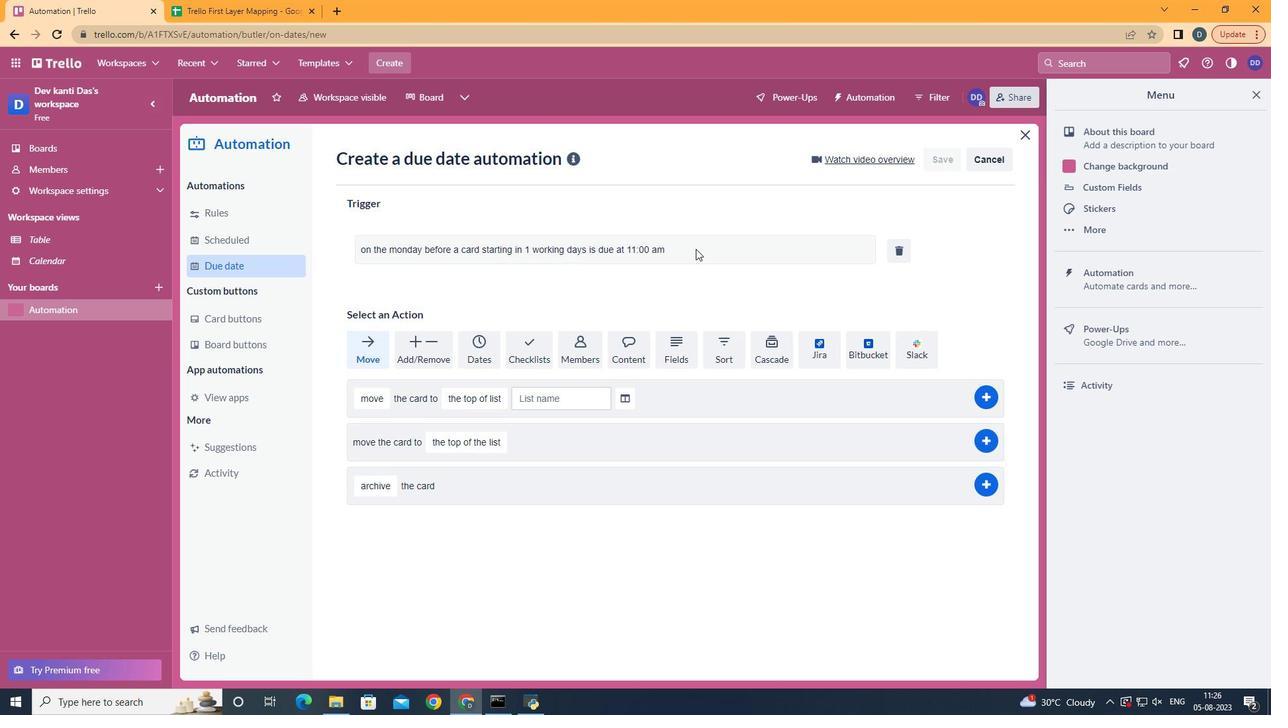
